 Task: Find connections with filter location Poptún with filter topic #Motivationwith filter profile language French with filter current company Axis Bank with filter school LJ University with filter industry Online and Mail Order Retail with filter service category Marketing with filter keywords title Dog Walker / Pet Sitter
Action: Mouse moved to (545, 92)
Screenshot: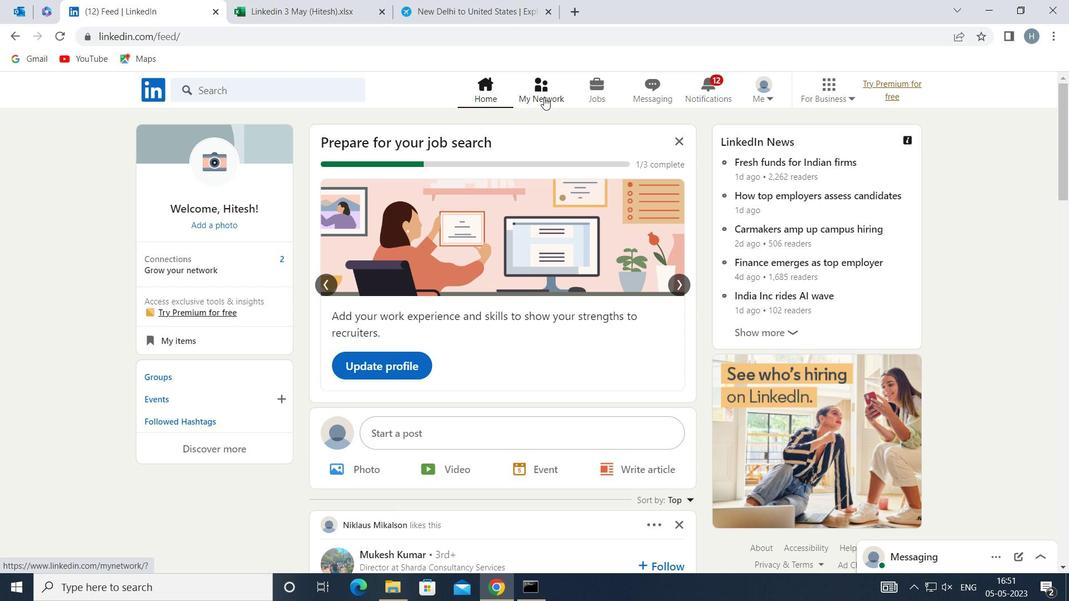 
Action: Mouse pressed left at (545, 92)
Screenshot: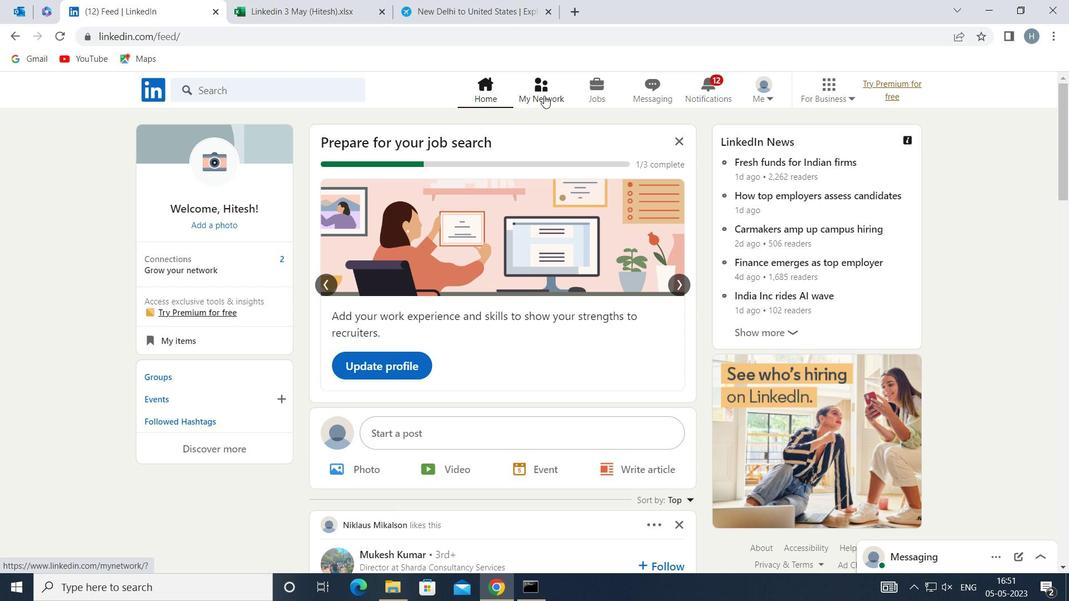 
Action: Mouse moved to (290, 165)
Screenshot: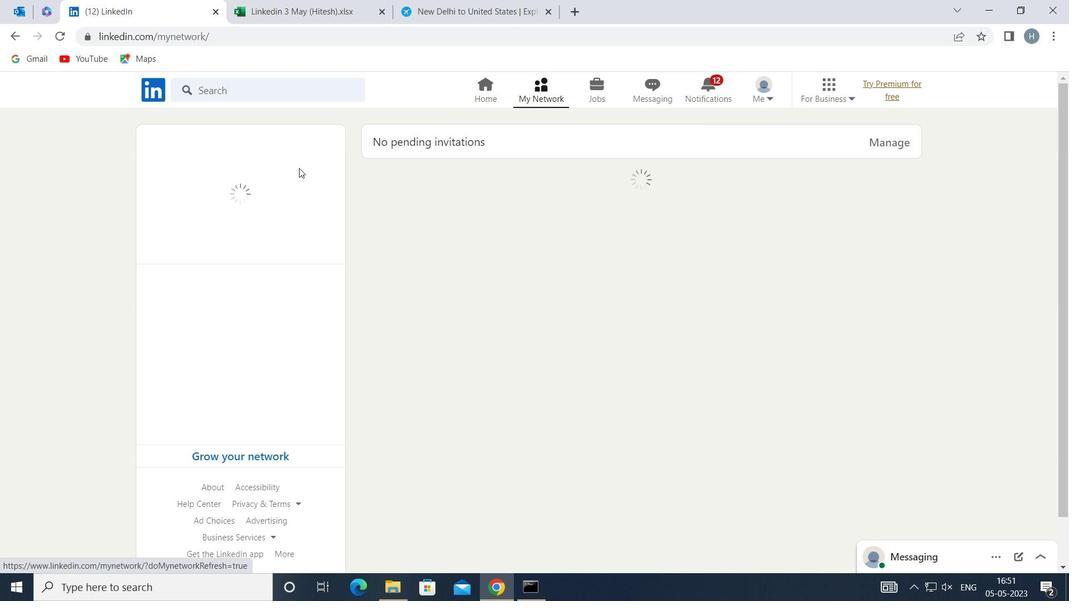 
Action: Mouse pressed left at (290, 165)
Screenshot: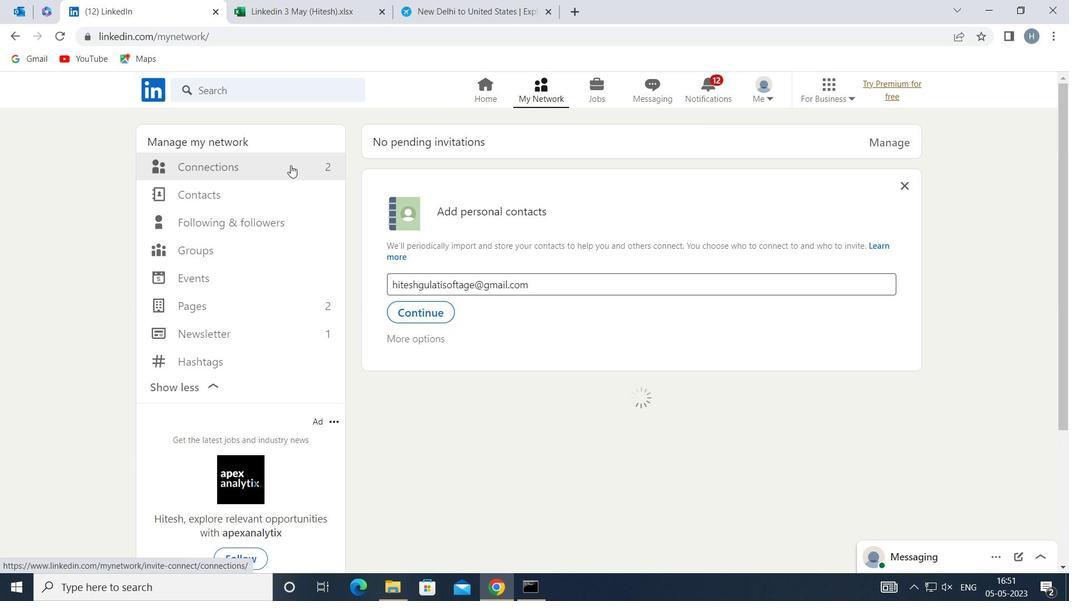 
Action: Mouse moved to (624, 169)
Screenshot: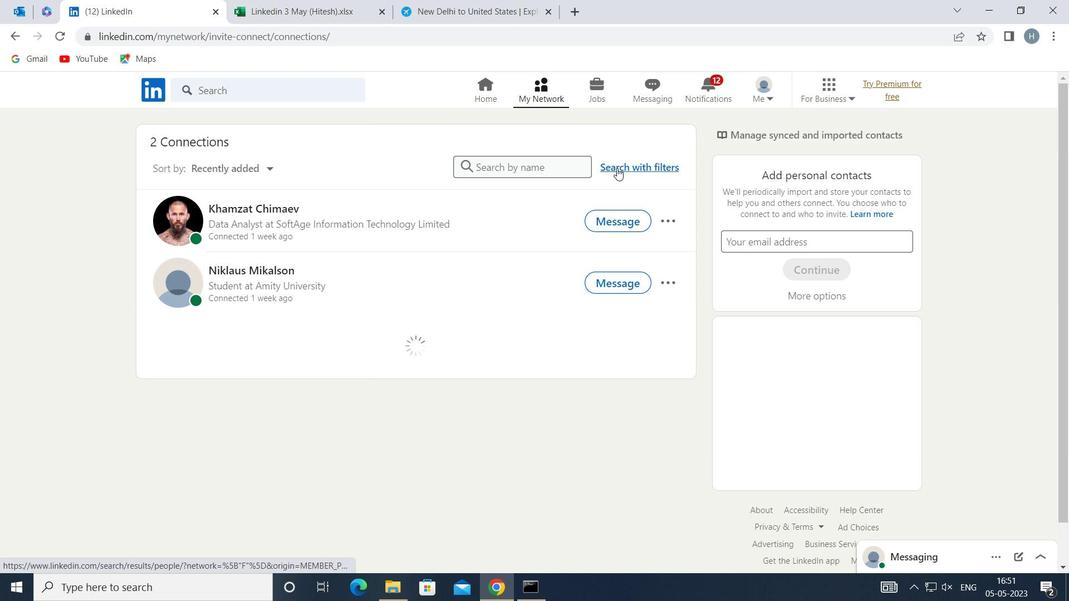 
Action: Mouse pressed left at (624, 169)
Screenshot: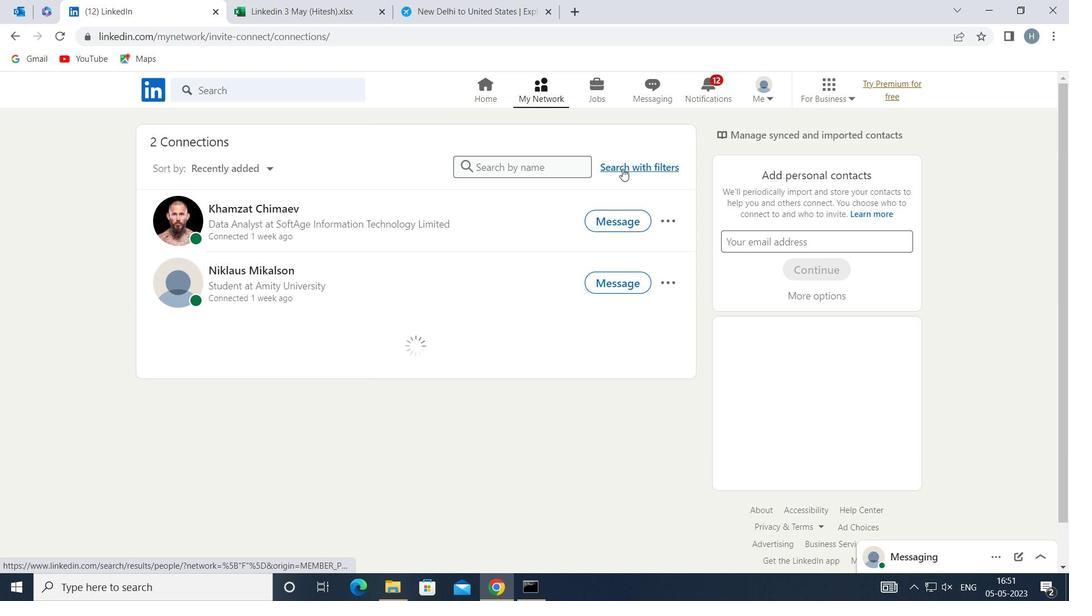 
Action: Mouse moved to (582, 130)
Screenshot: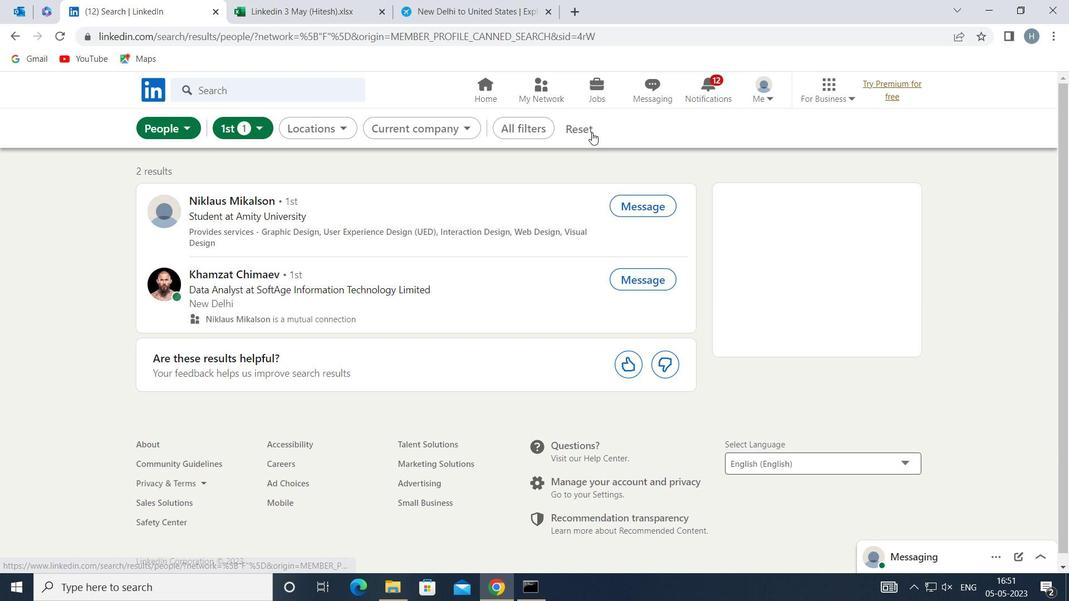 
Action: Mouse pressed left at (582, 130)
Screenshot: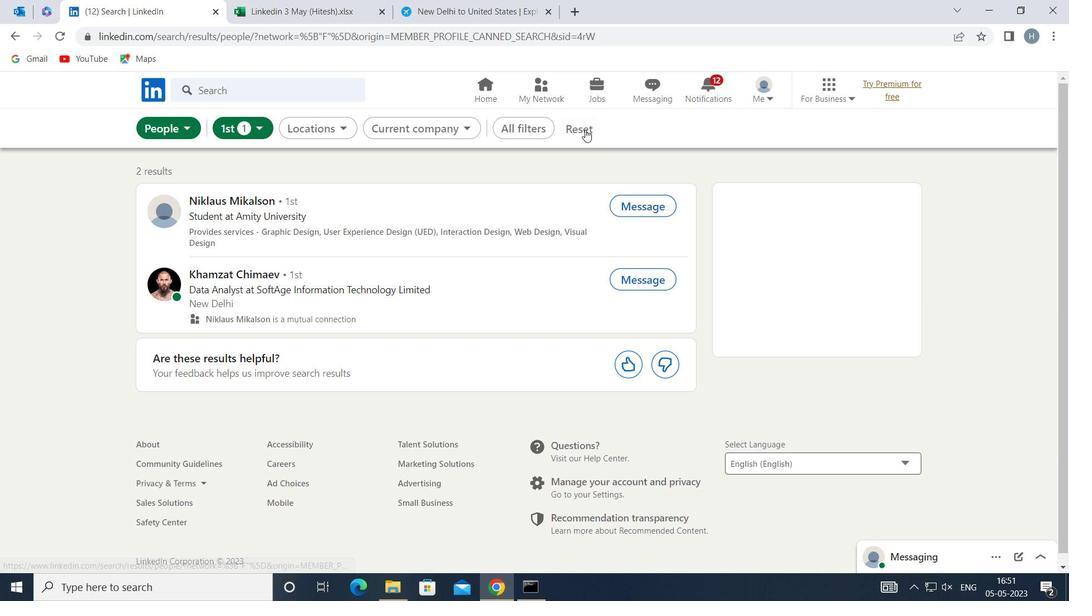 
Action: Mouse moved to (565, 128)
Screenshot: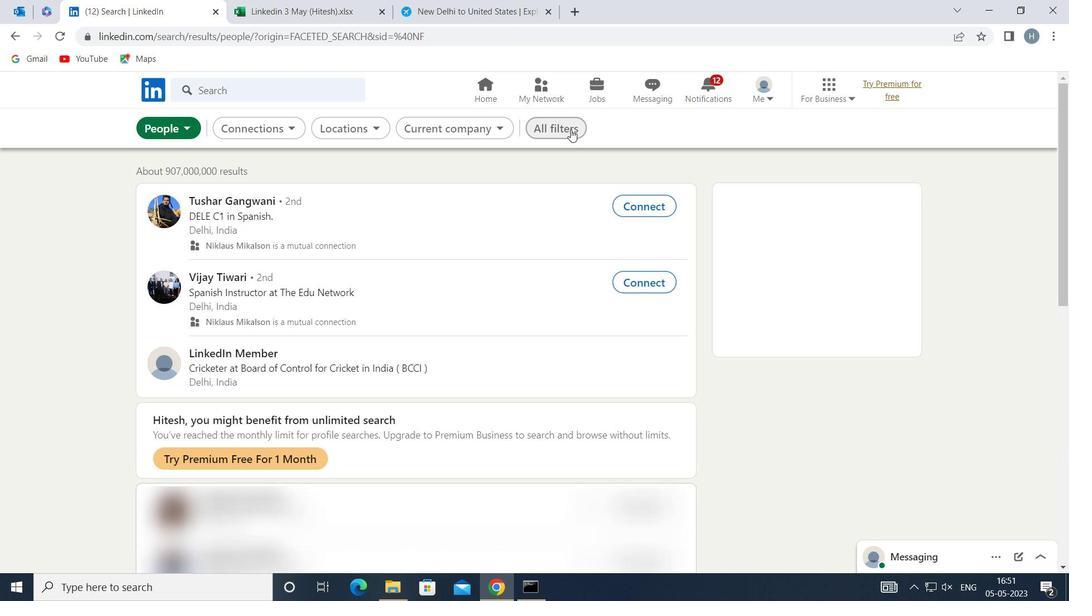 
Action: Mouse pressed left at (565, 128)
Screenshot: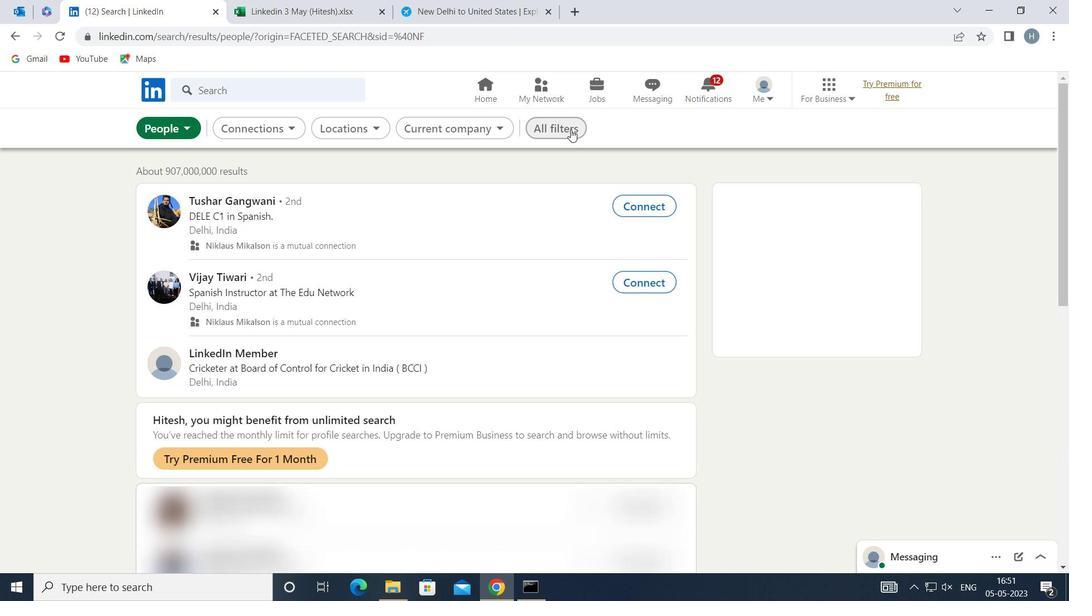 
Action: Mouse moved to (771, 242)
Screenshot: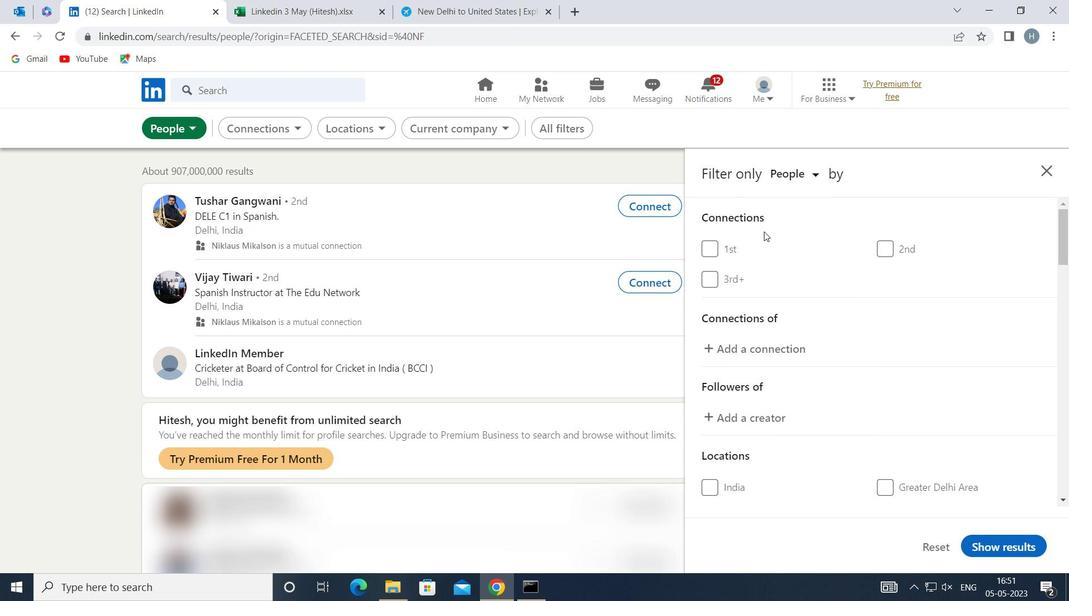 
Action: Mouse scrolled (771, 241) with delta (0, 0)
Screenshot: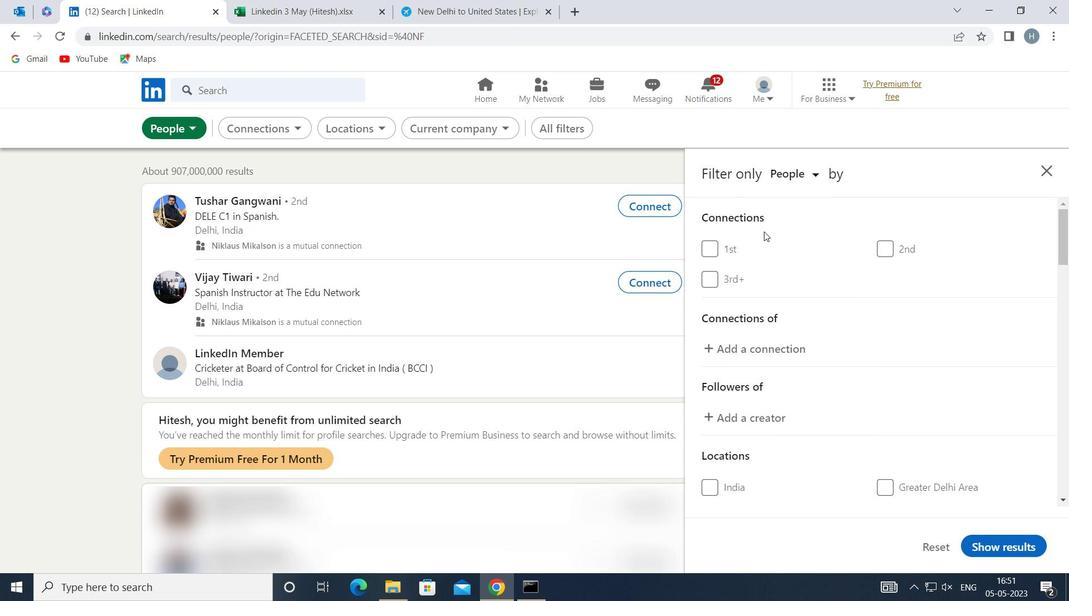 
Action: Mouse moved to (773, 245)
Screenshot: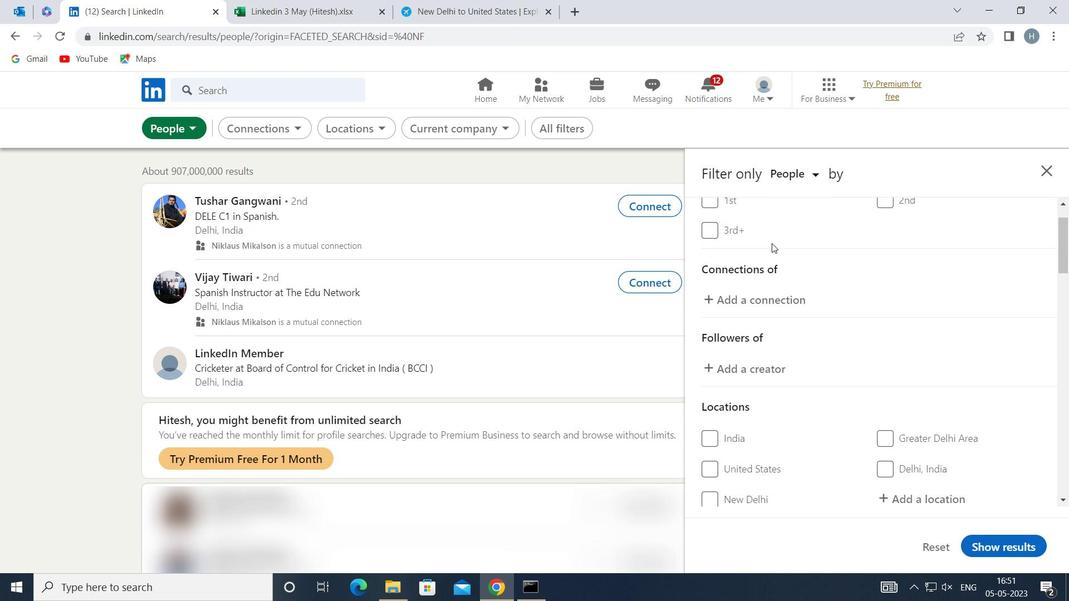 
Action: Mouse scrolled (773, 245) with delta (0, 0)
Screenshot: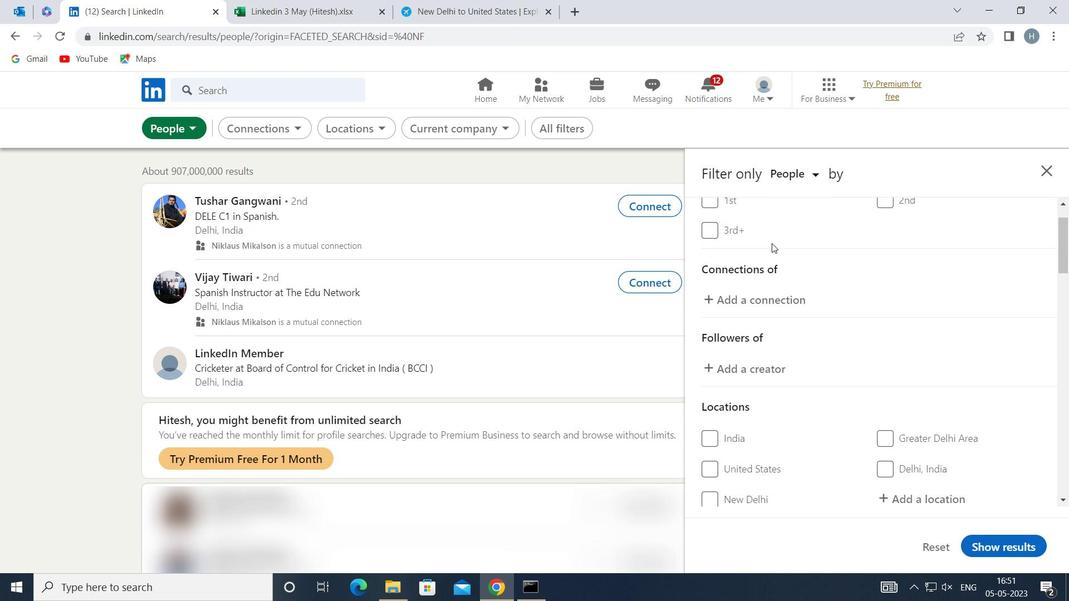 
Action: Mouse moved to (900, 409)
Screenshot: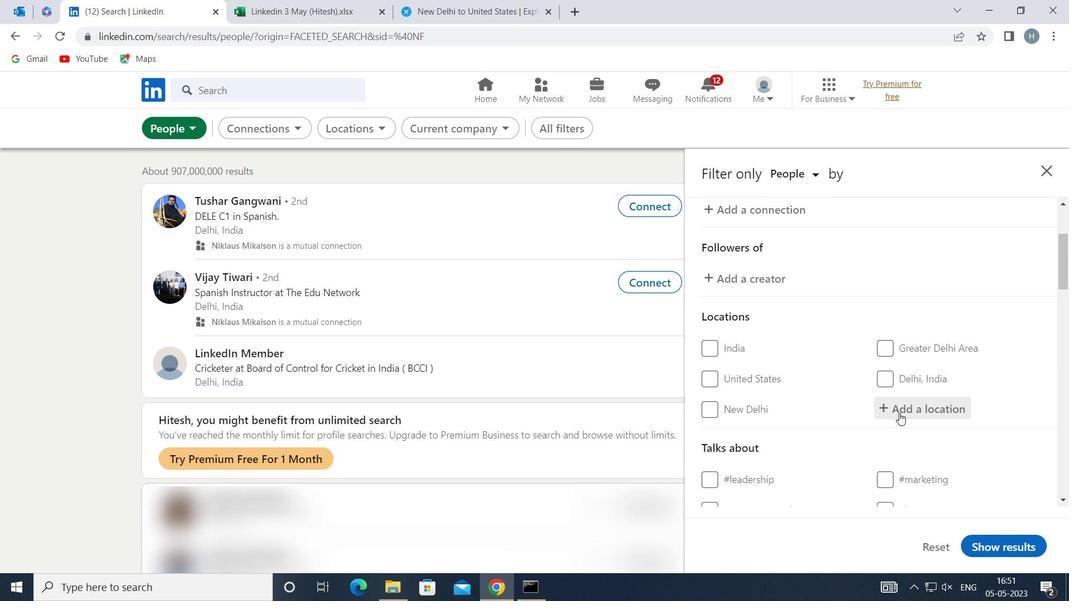 
Action: Mouse pressed left at (900, 409)
Screenshot: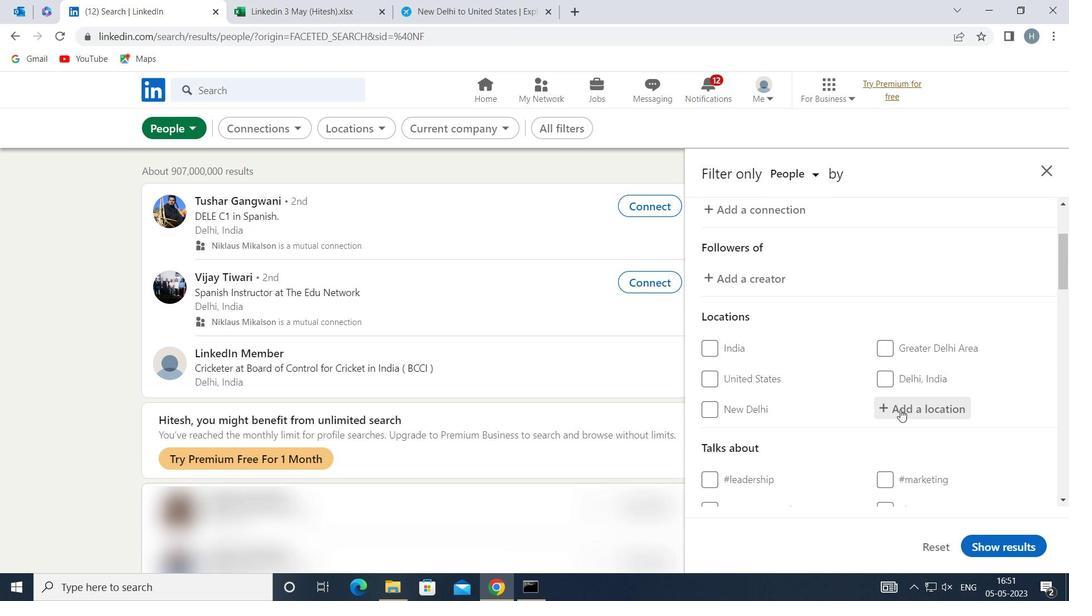 
Action: Key pressed <Key.shift>POPTU
Screenshot: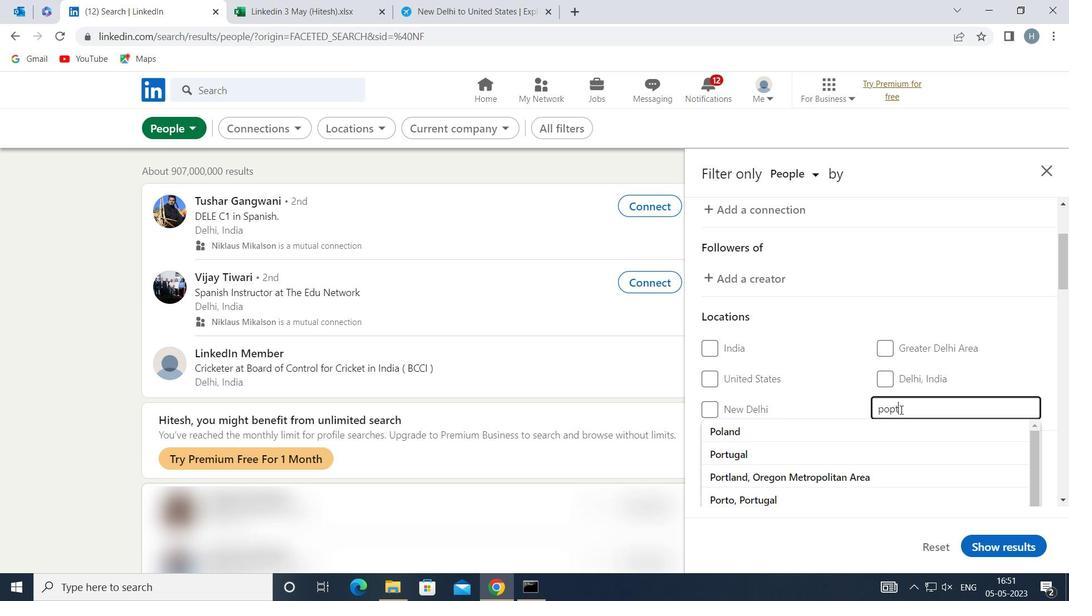 
Action: Mouse moved to (913, 408)
Screenshot: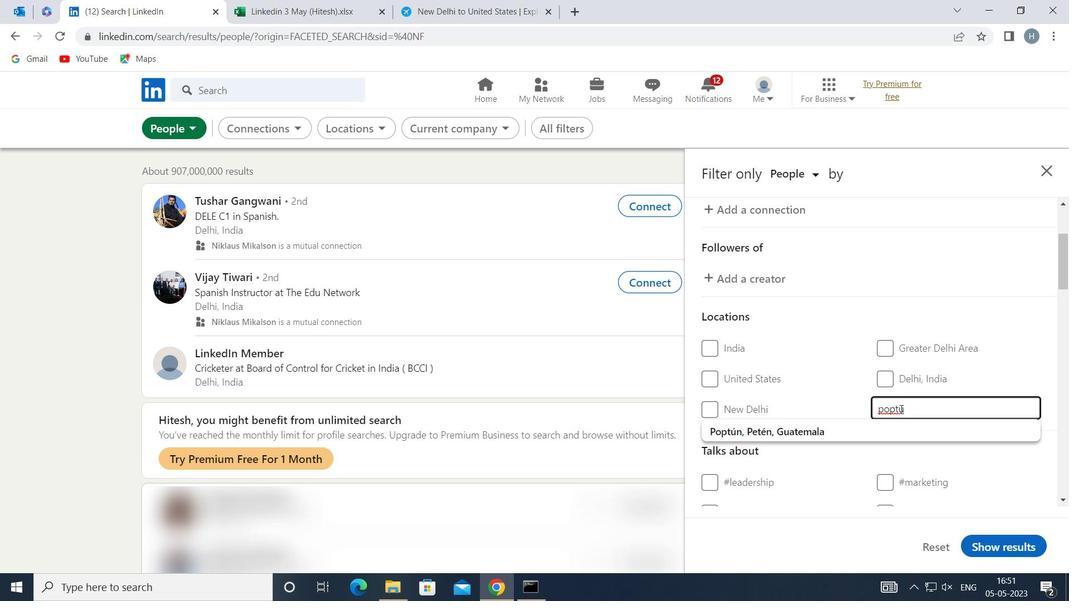 
Action: Key pressed N
Screenshot: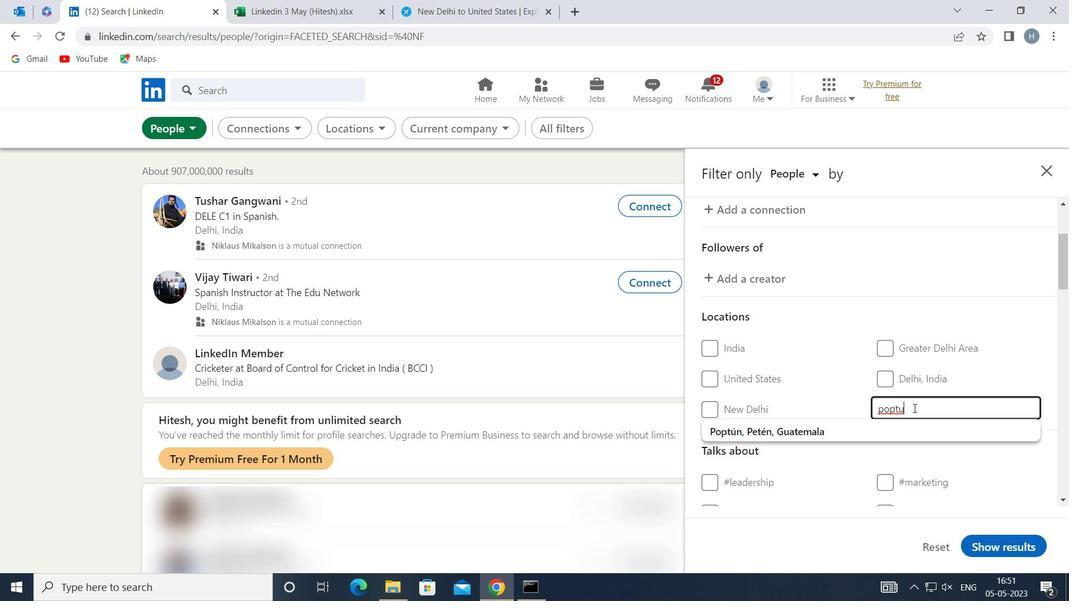 
Action: Mouse moved to (844, 440)
Screenshot: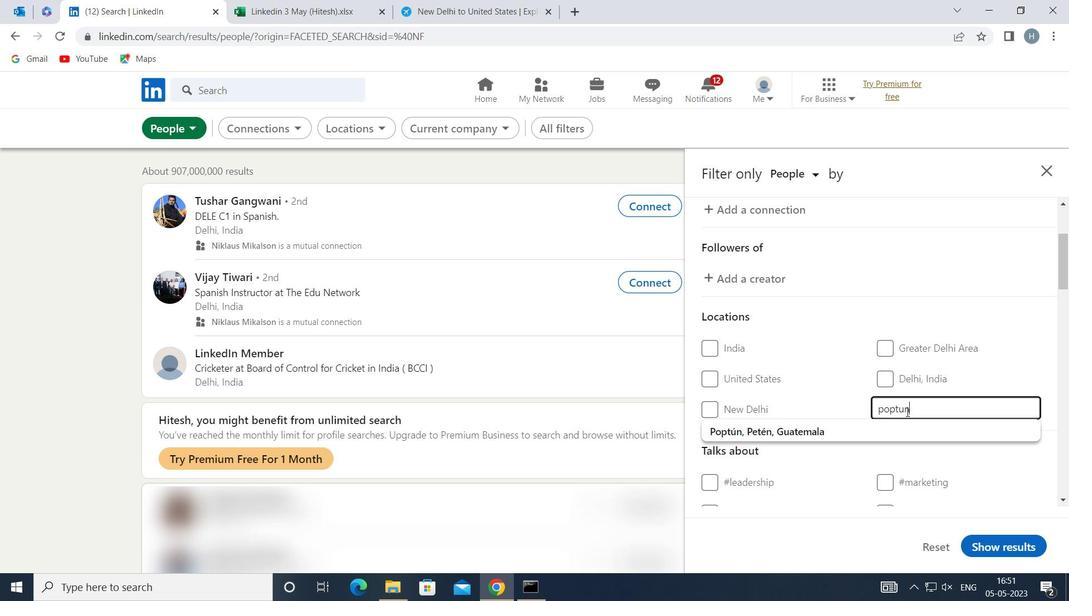 
Action: Mouse pressed left at (844, 440)
Screenshot: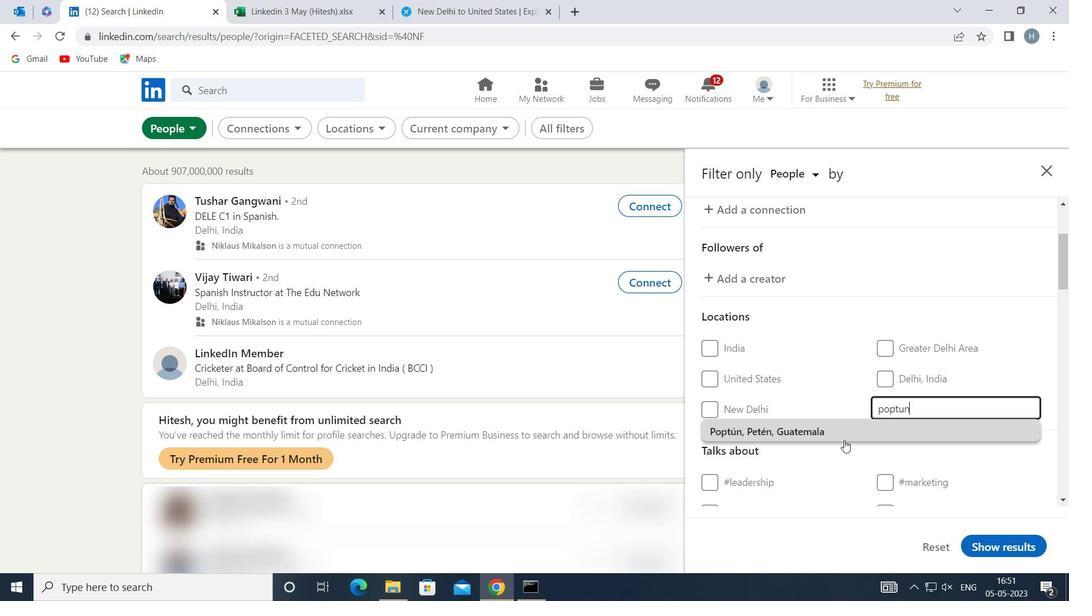 
Action: Mouse moved to (844, 432)
Screenshot: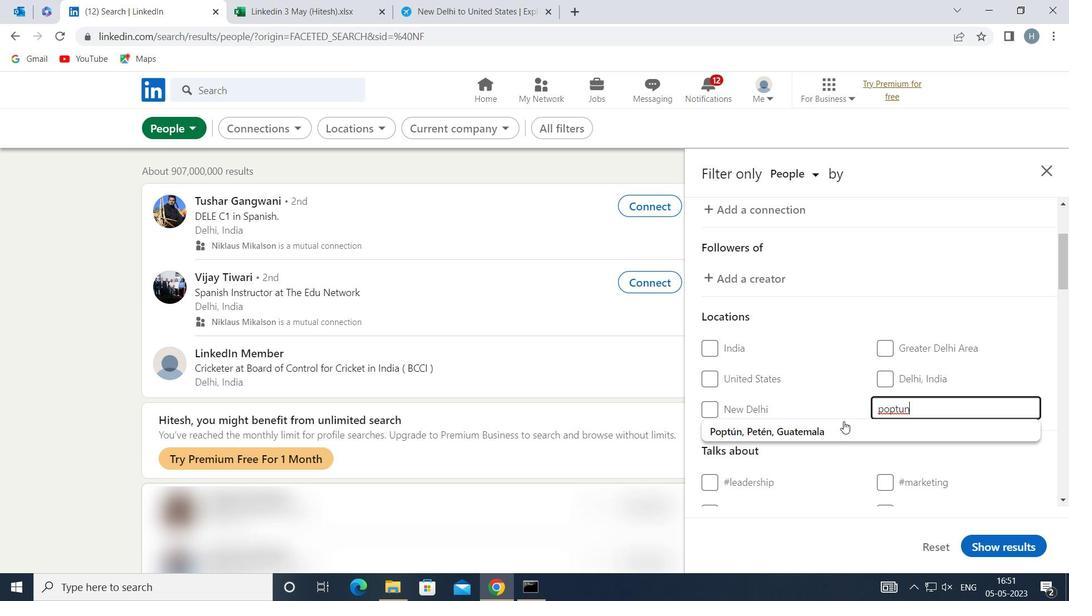 
Action: Mouse pressed left at (844, 432)
Screenshot: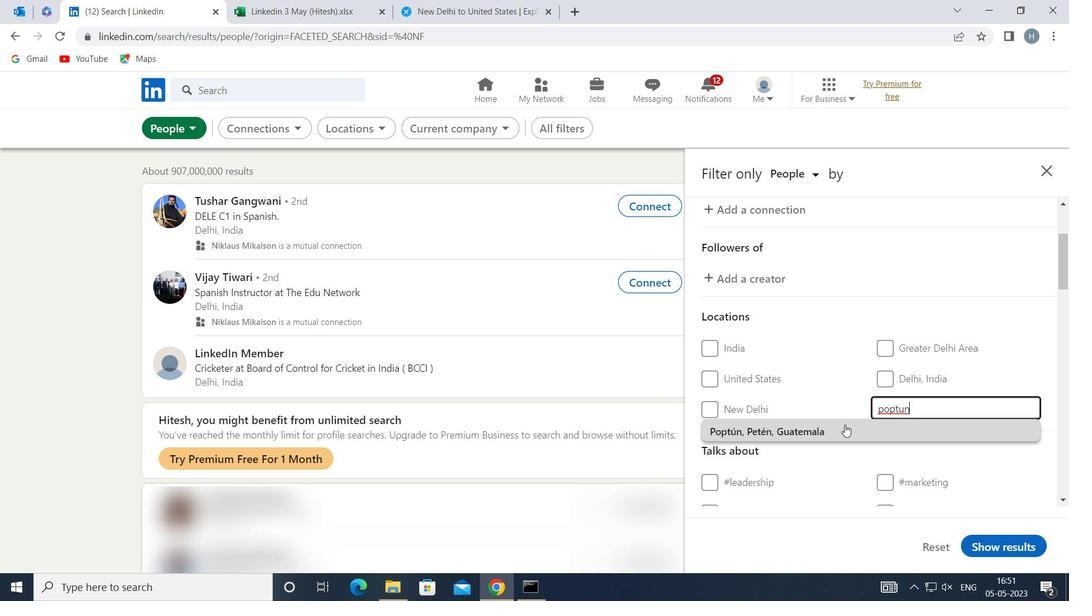 
Action: Mouse moved to (843, 413)
Screenshot: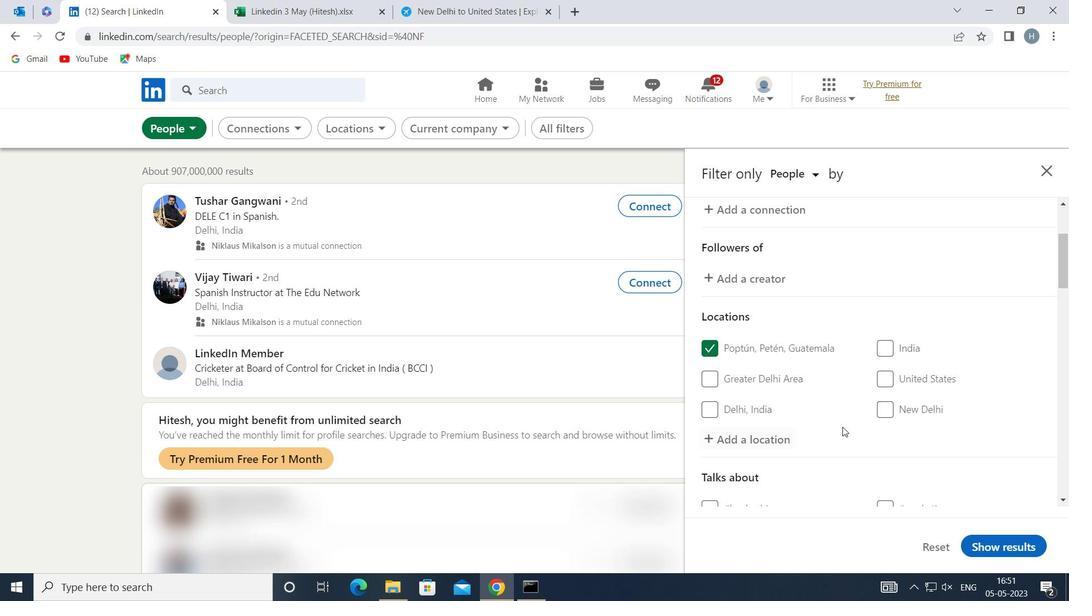 
Action: Mouse scrolled (843, 412) with delta (0, 0)
Screenshot: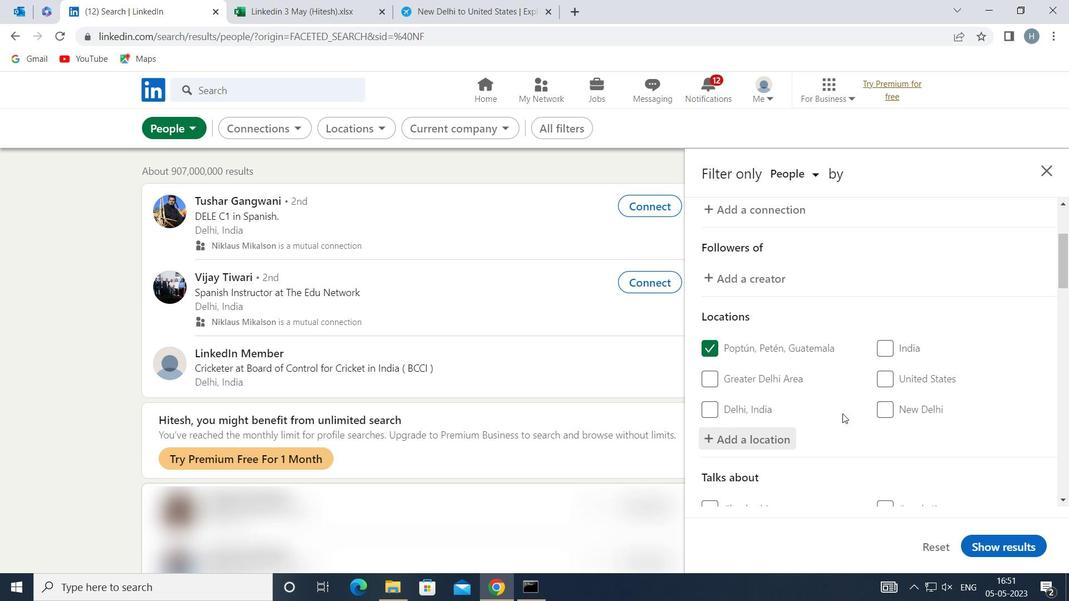 
Action: Mouse moved to (843, 408)
Screenshot: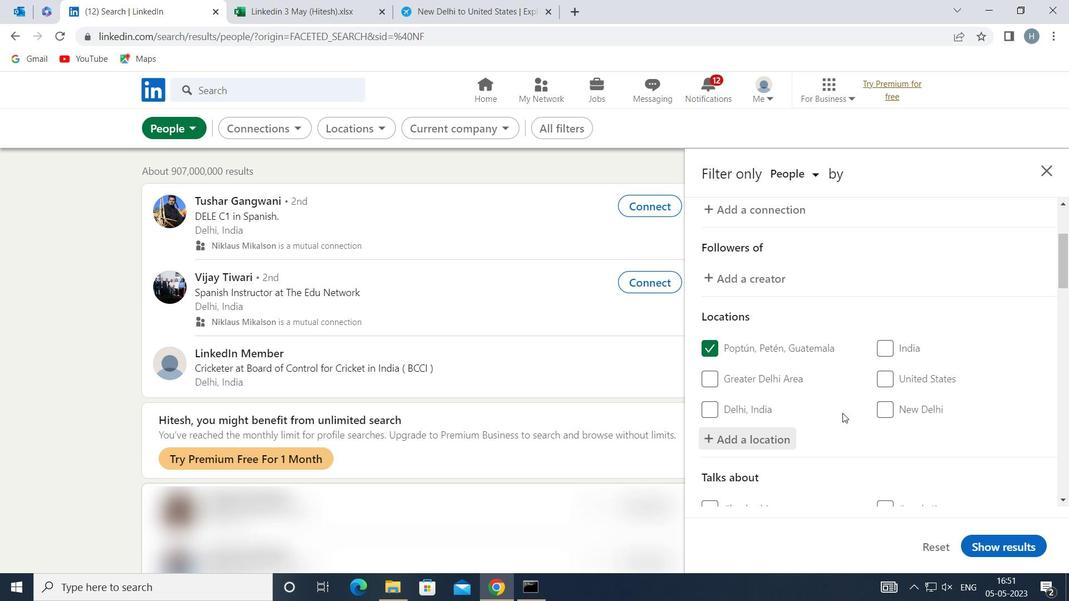 
Action: Mouse scrolled (843, 408) with delta (0, 0)
Screenshot: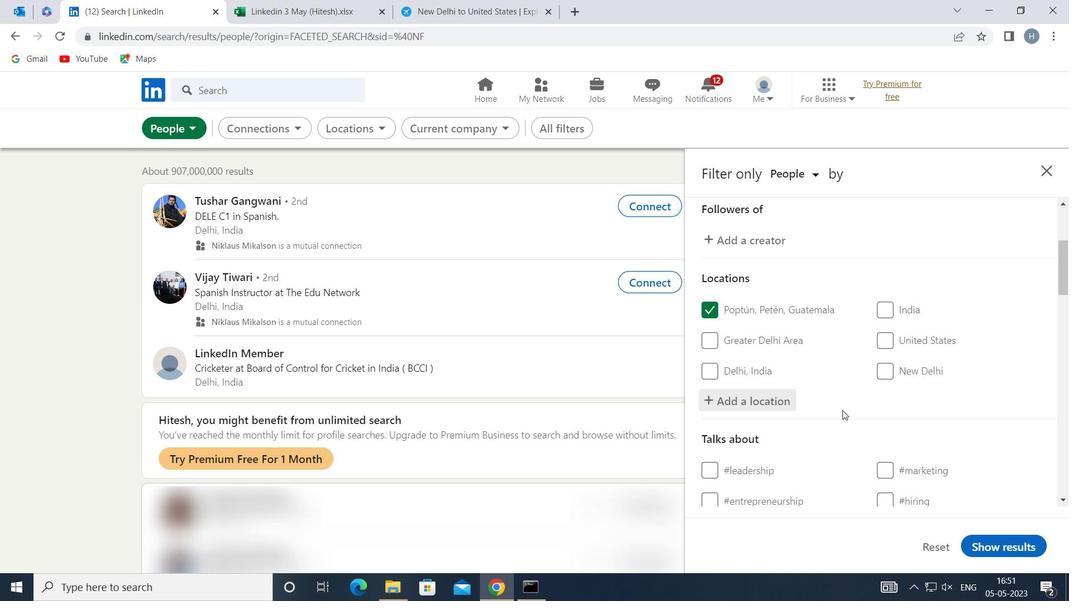 
Action: Mouse moved to (914, 423)
Screenshot: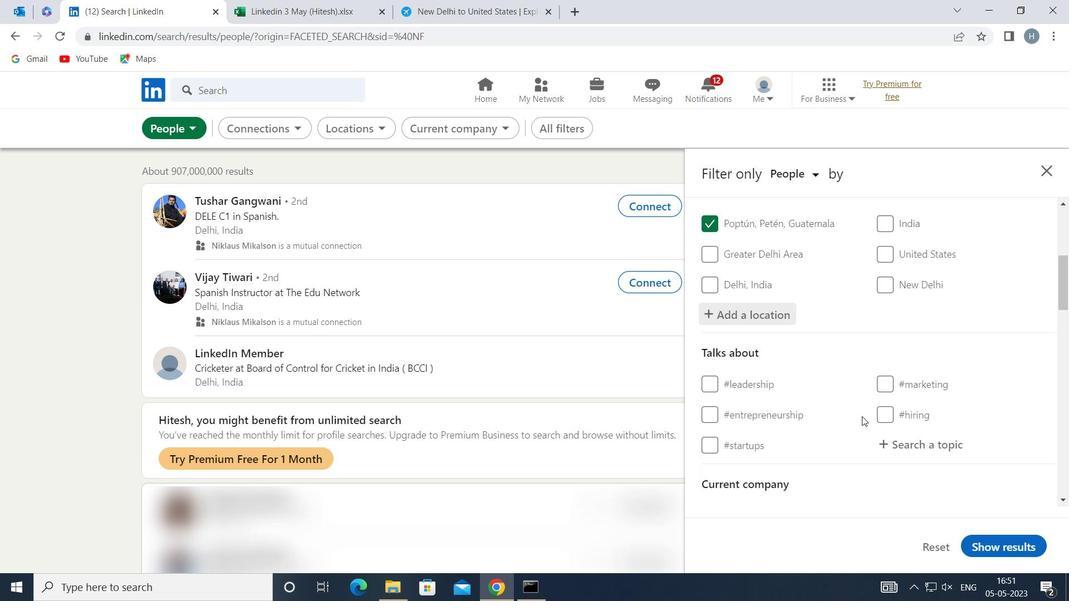 
Action: Mouse pressed left at (914, 423)
Screenshot: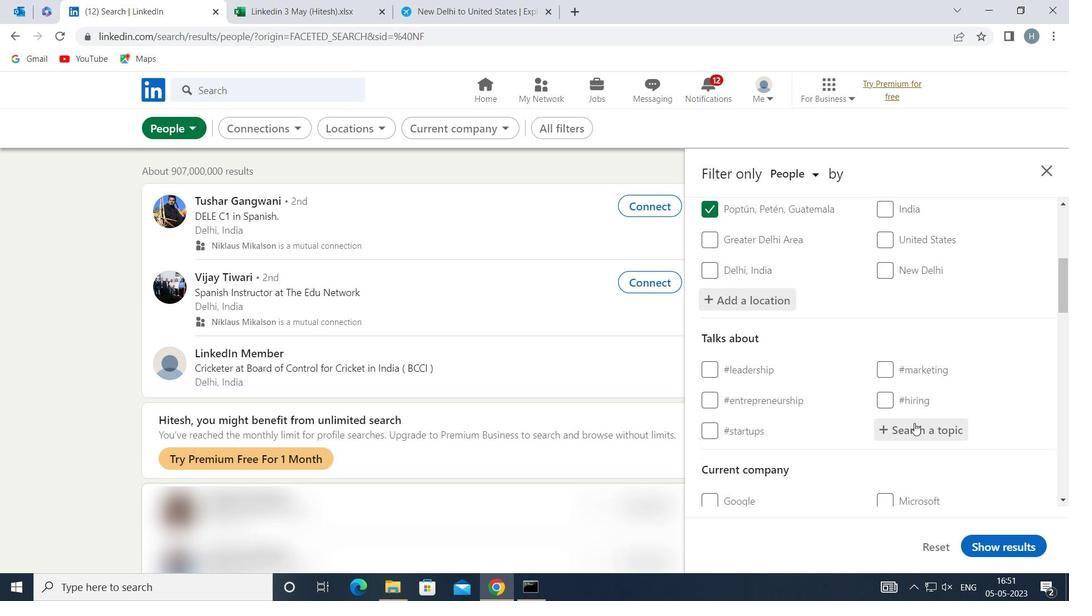 
Action: Mouse moved to (914, 423)
Screenshot: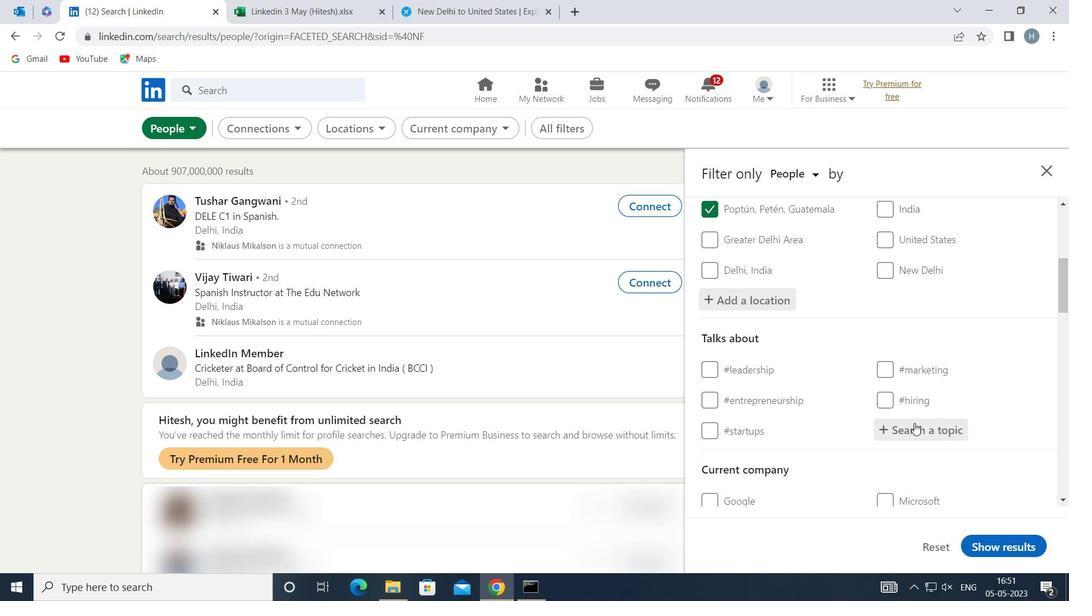 
Action: Key pressed <Key.shift>MOTIVATION
Screenshot: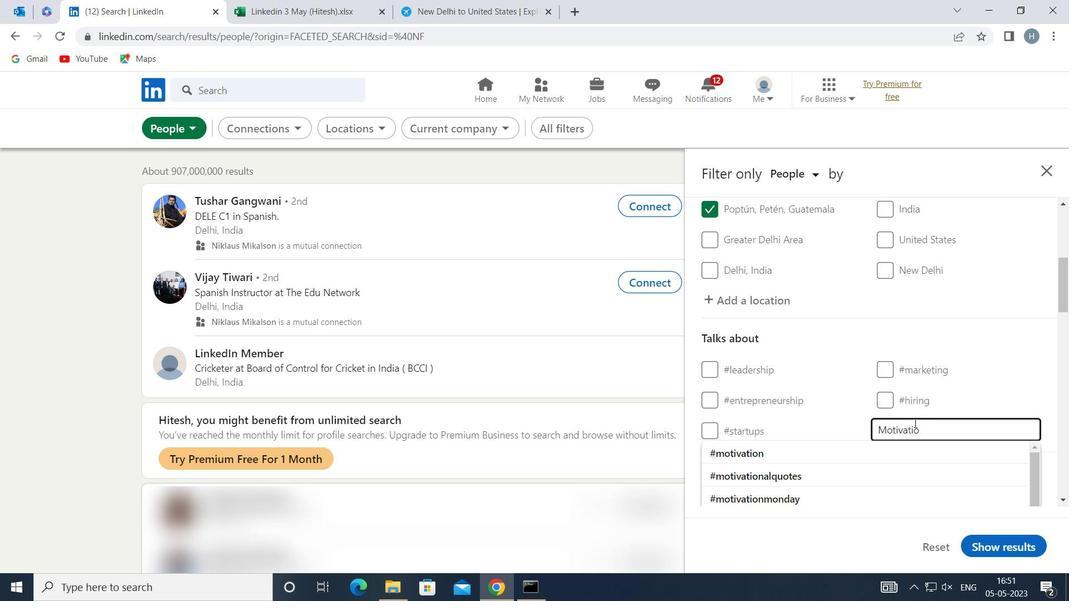 
Action: Mouse moved to (852, 454)
Screenshot: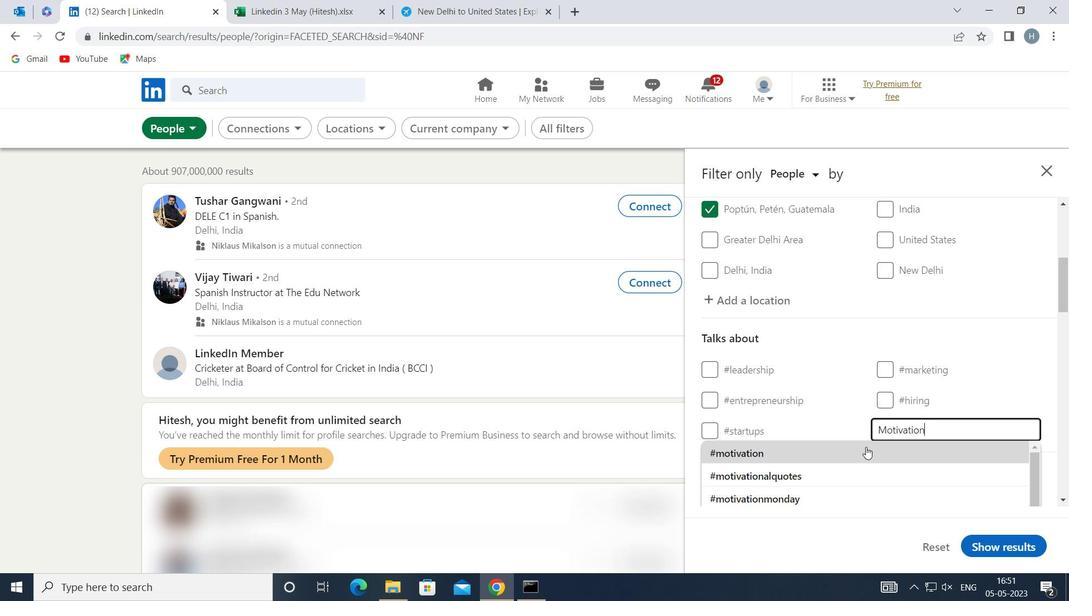 
Action: Mouse pressed left at (852, 454)
Screenshot: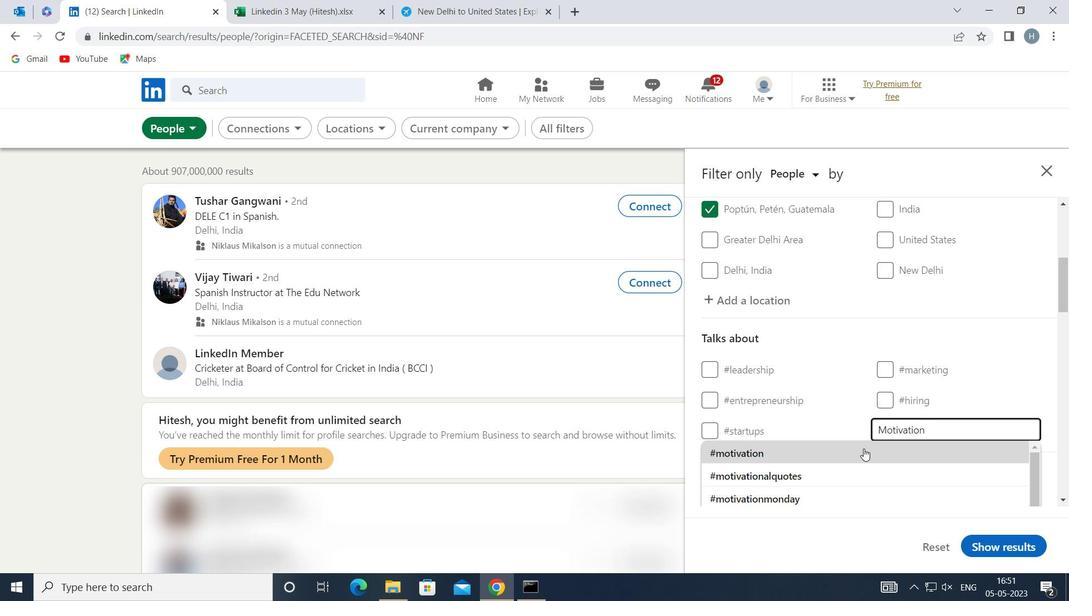 
Action: Mouse moved to (845, 416)
Screenshot: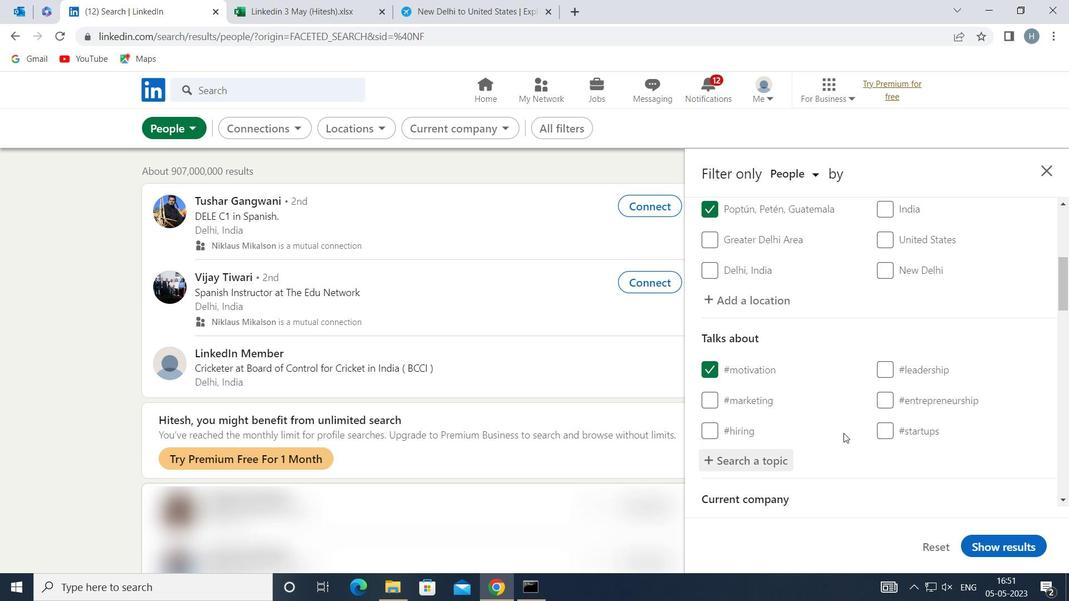 
Action: Mouse scrolled (845, 416) with delta (0, 0)
Screenshot: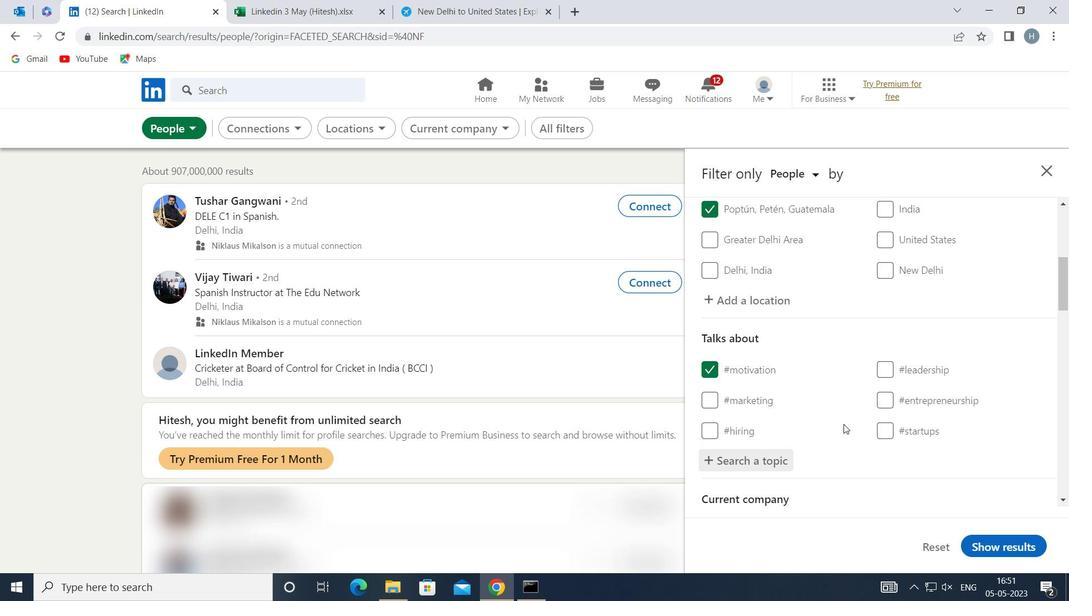 
Action: Mouse scrolled (845, 416) with delta (0, 0)
Screenshot: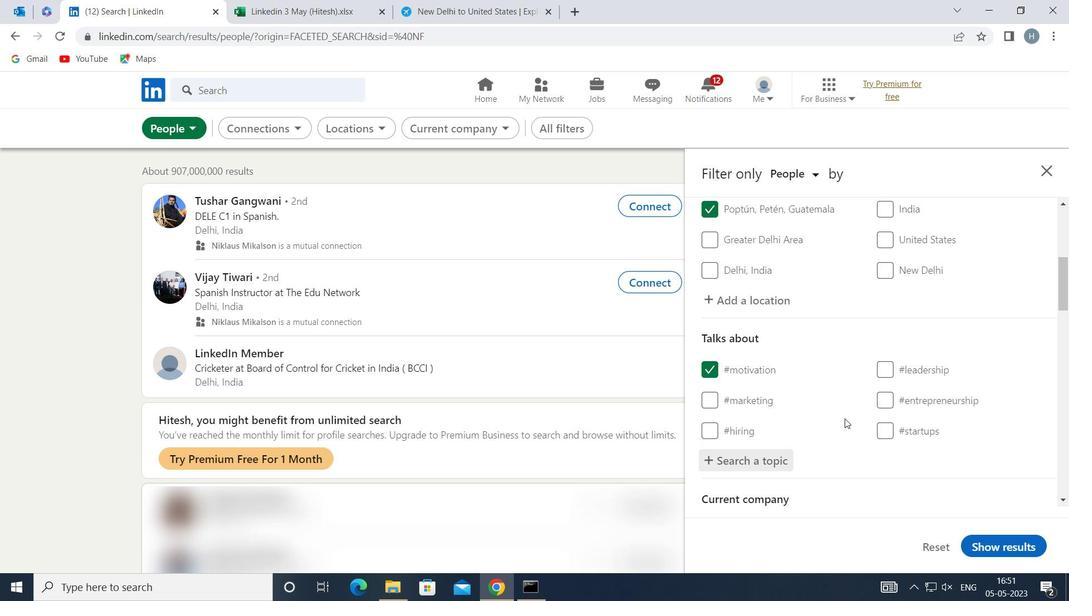 
Action: Mouse moved to (846, 416)
Screenshot: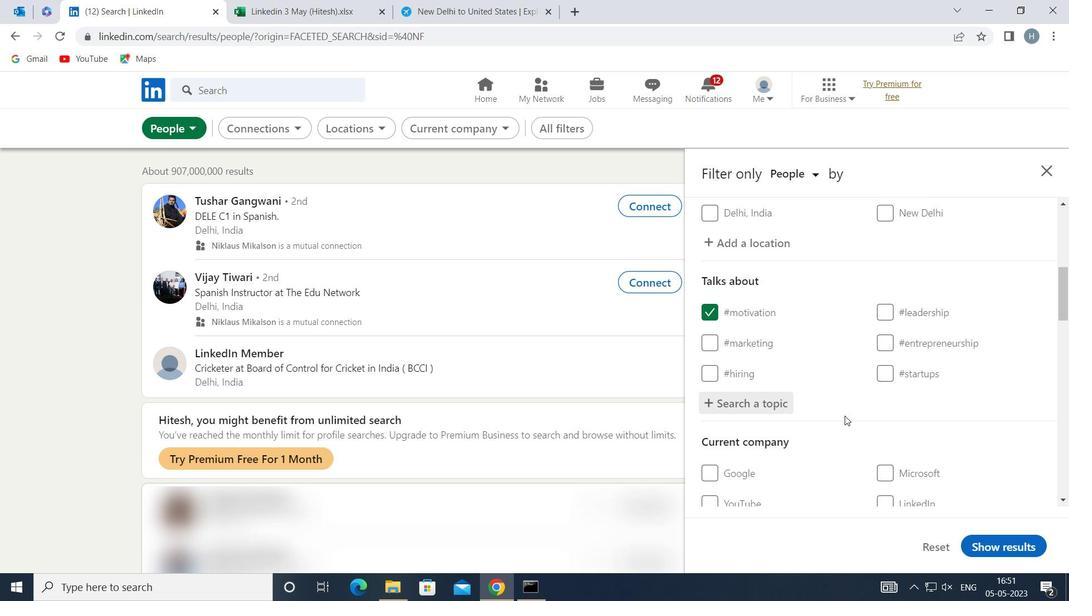 
Action: Mouse scrolled (846, 415) with delta (0, 0)
Screenshot: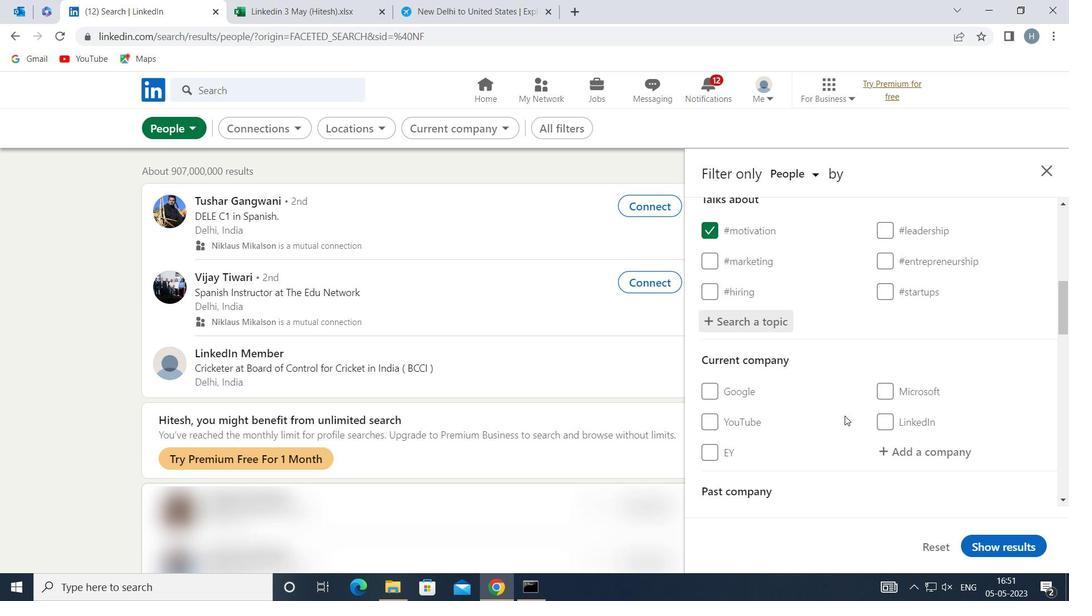 
Action: Mouse scrolled (846, 415) with delta (0, 0)
Screenshot: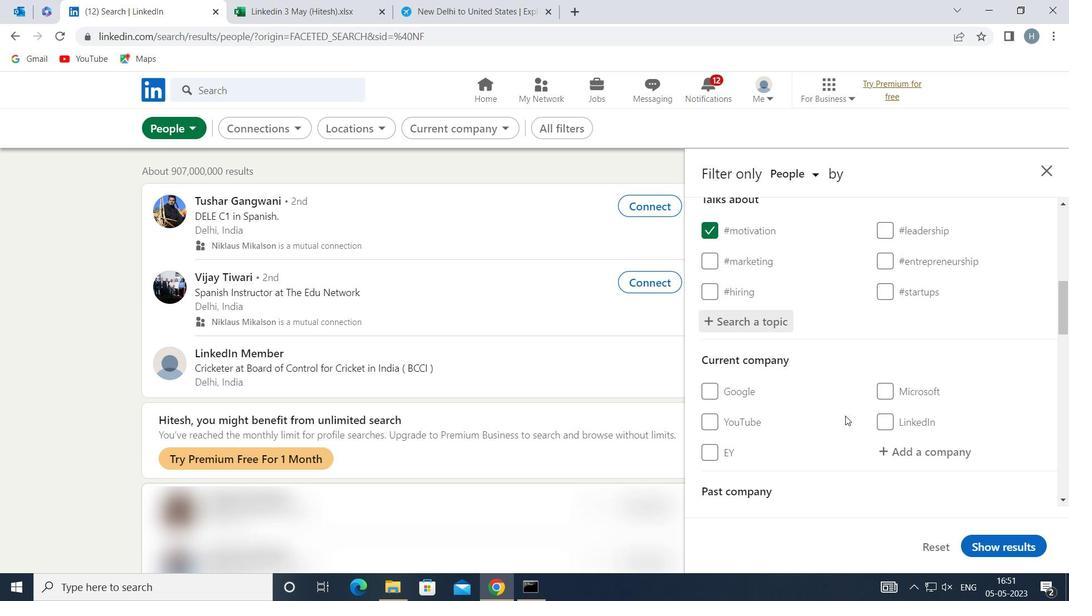 
Action: Mouse scrolled (846, 415) with delta (0, 0)
Screenshot: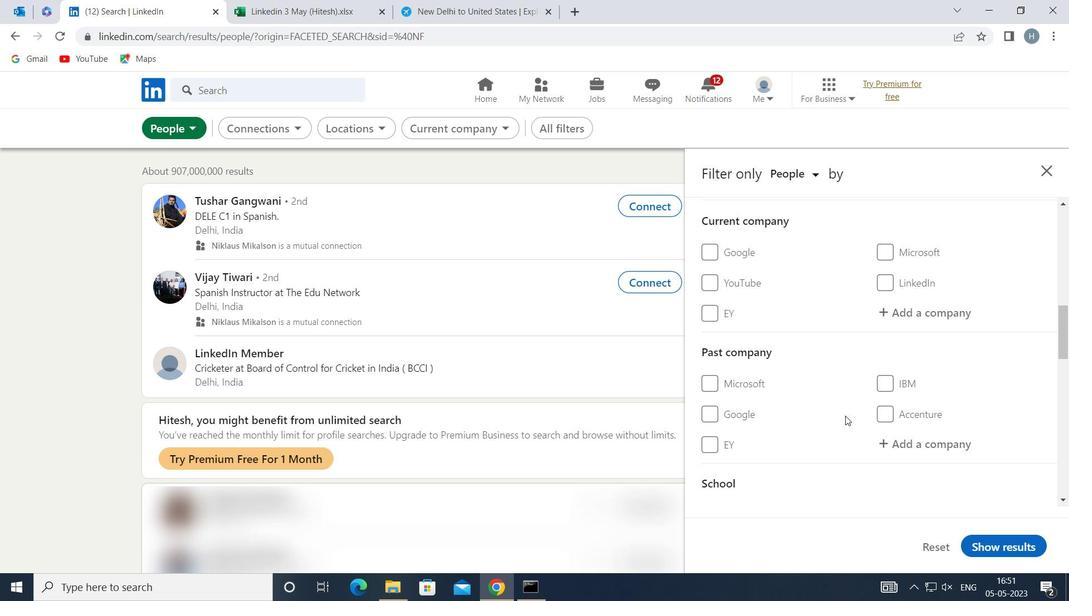 
Action: Mouse scrolled (846, 415) with delta (0, 0)
Screenshot: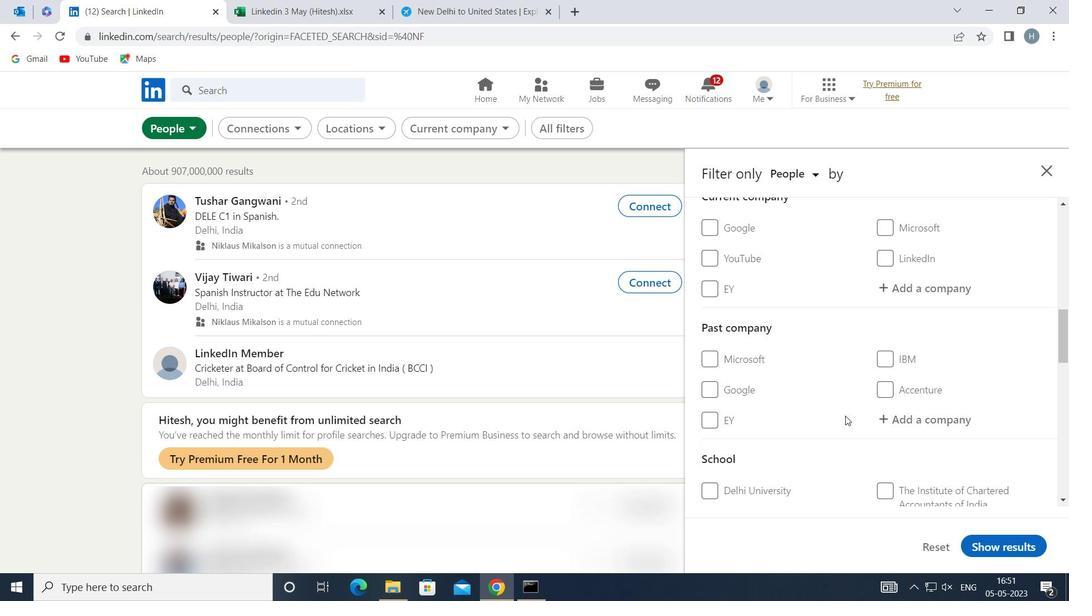 
Action: Mouse scrolled (846, 415) with delta (0, 0)
Screenshot: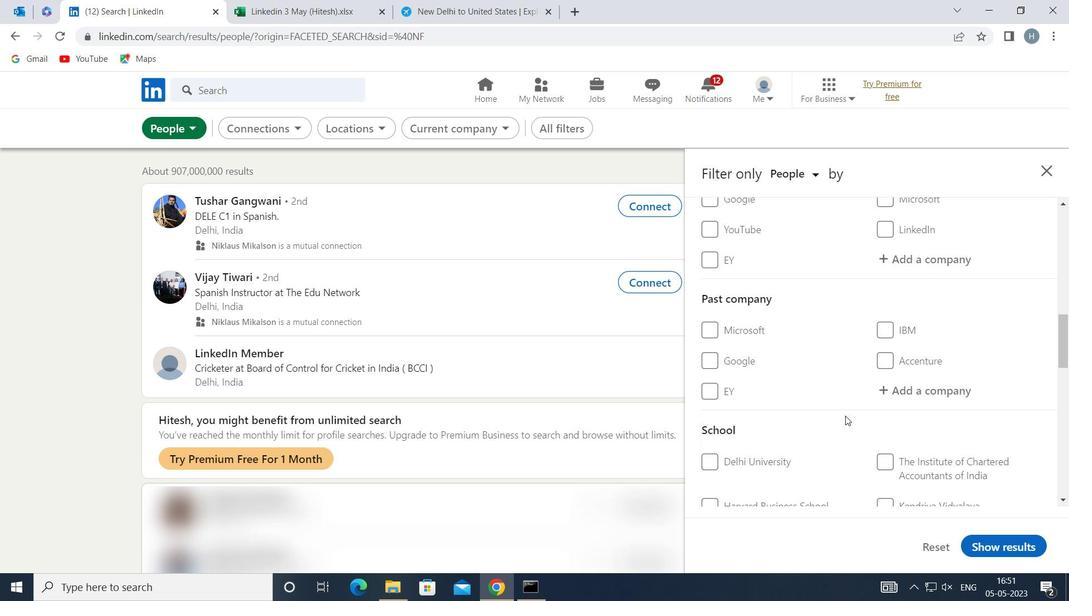 
Action: Mouse moved to (846, 414)
Screenshot: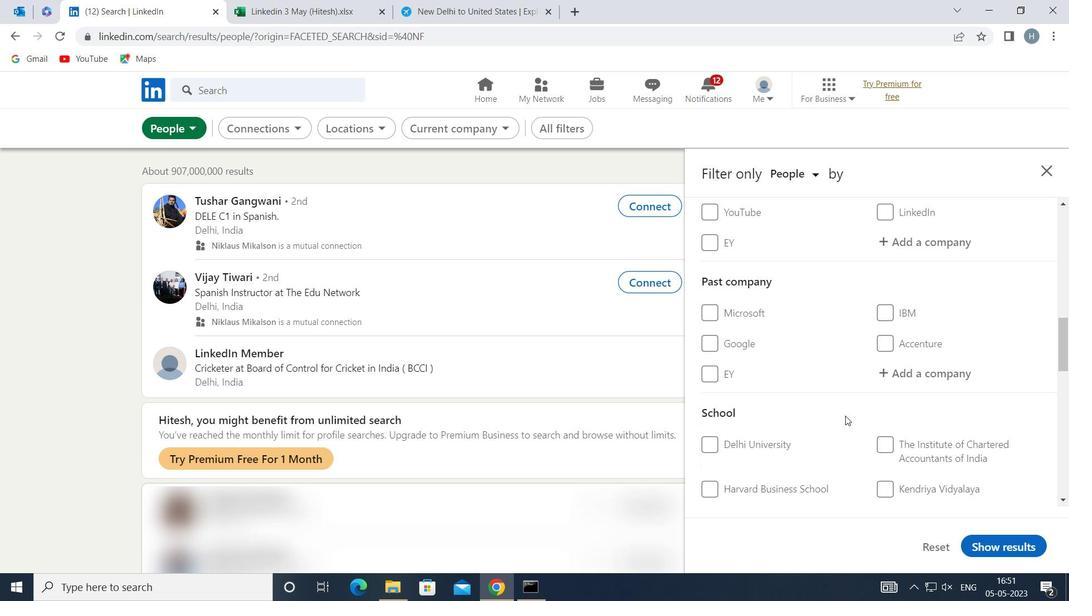 
Action: Mouse scrolled (846, 413) with delta (0, 0)
Screenshot: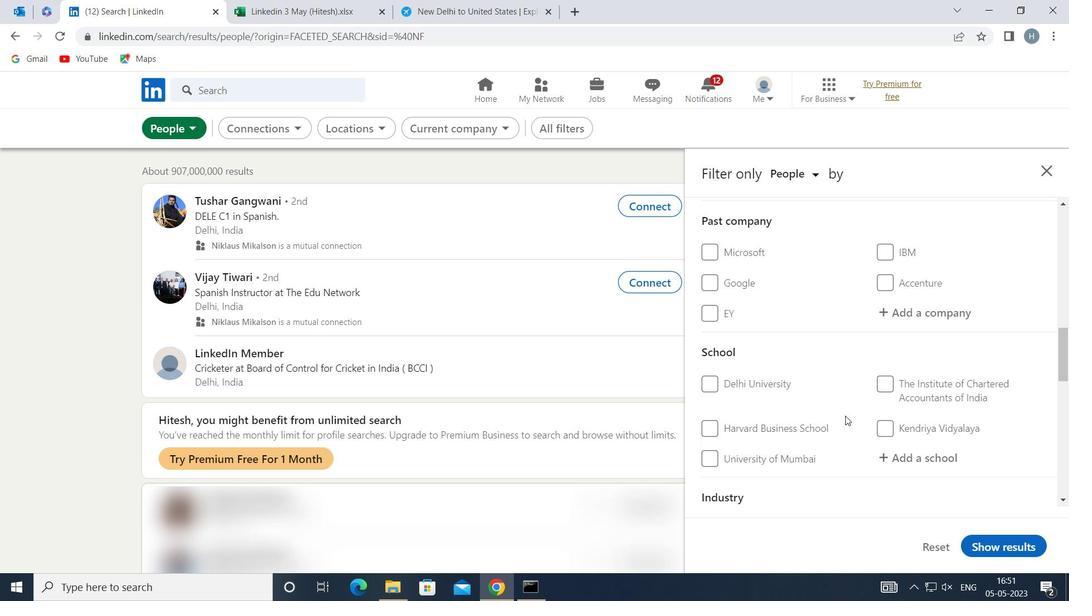 
Action: Mouse scrolled (846, 413) with delta (0, 0)
Screenshot: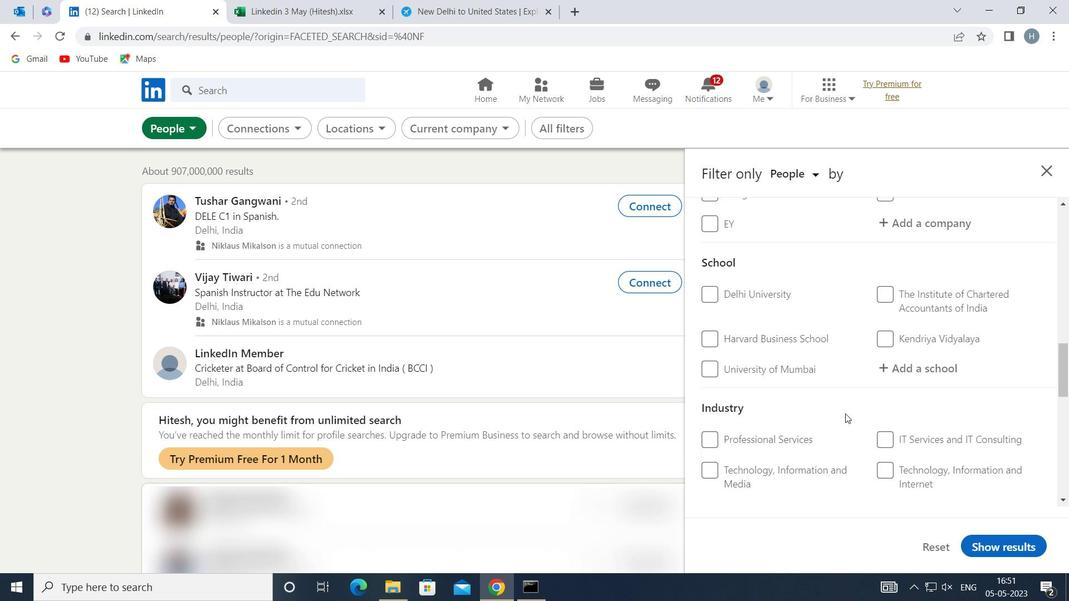 
Action: Mouse moved to (892, 468)
Screenshot: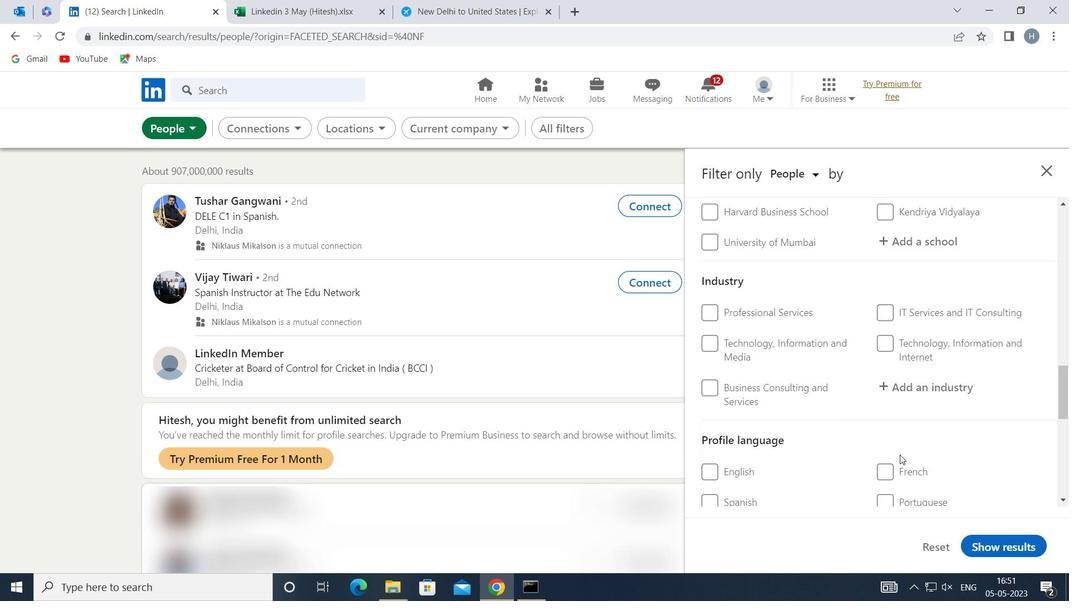 
Action: Mouse pressed left at (892, 468)
Screenshot: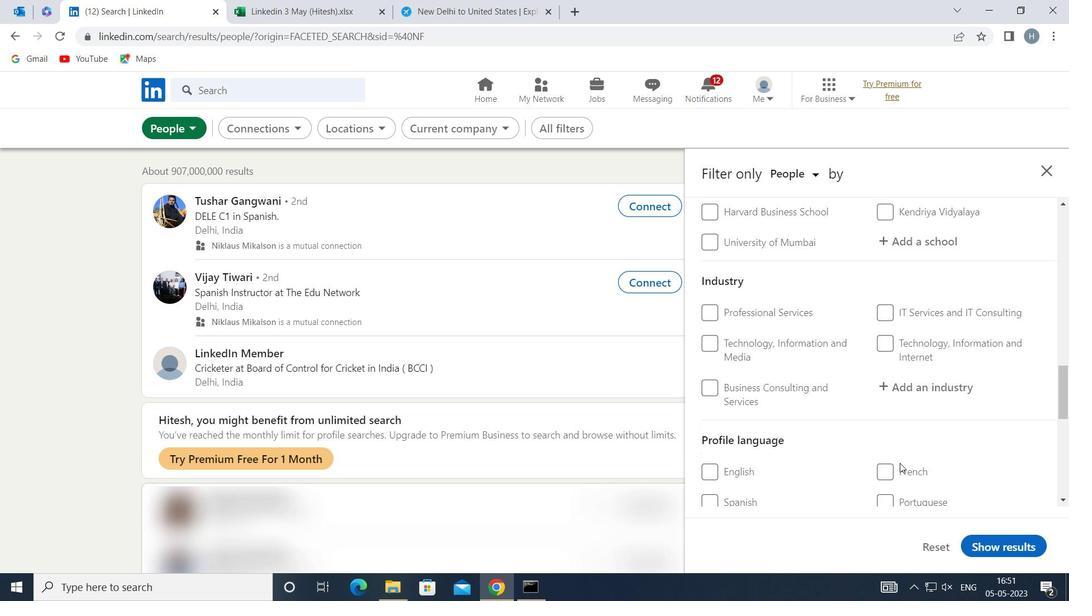 
Action: Mouse moved to (855, 459)
Screenshot: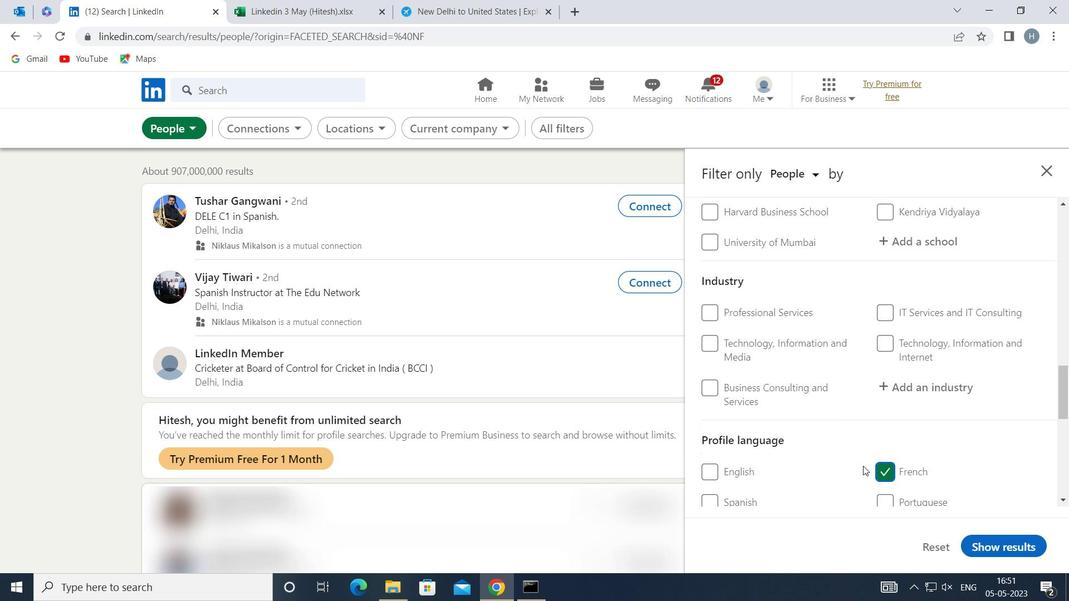 
Action: Mouse scrolled (855, 460) with delta (0, 0)
Screenshot: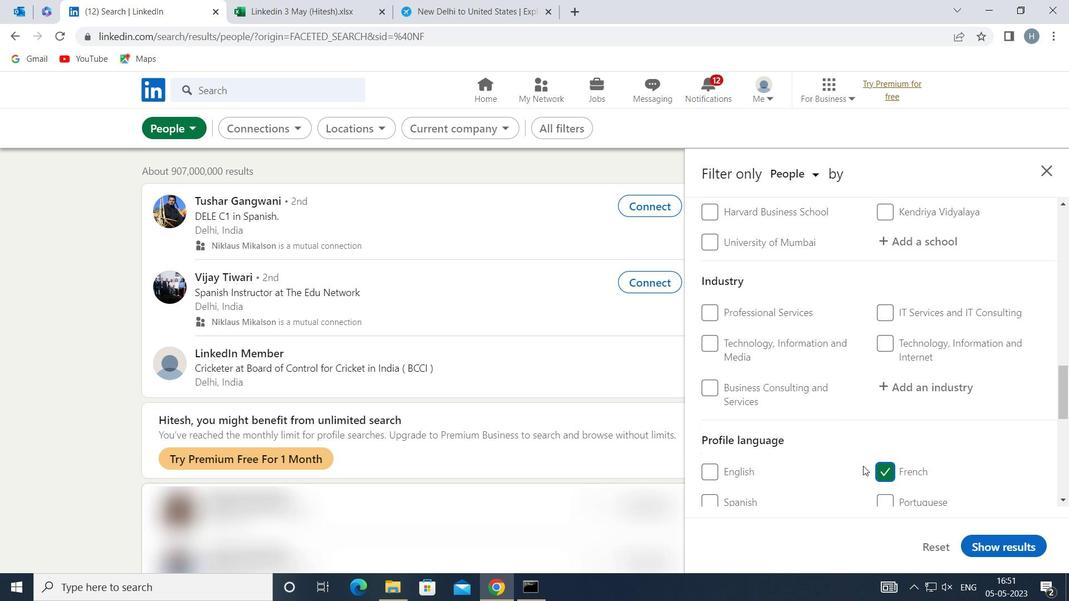 
Action: Mouse moved to (854, 448)
Screenshot: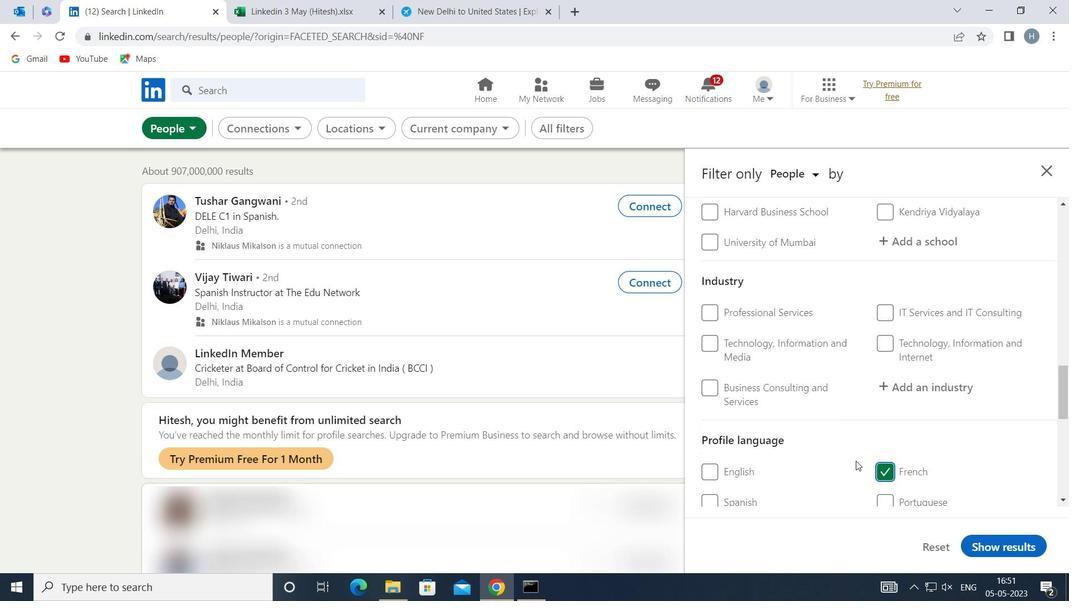 
Action: Mouse scrolled (854, 448) with delta (0, 0)
Screenshot: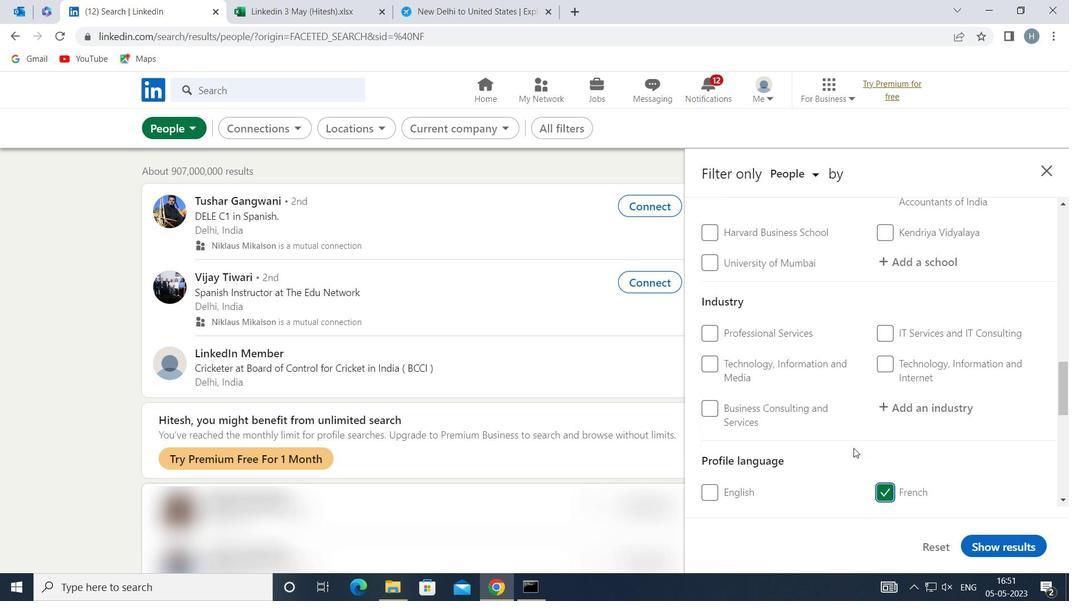 
Action: Mouse scrolled (854, 448) with delta (0, 0)
Screenshot: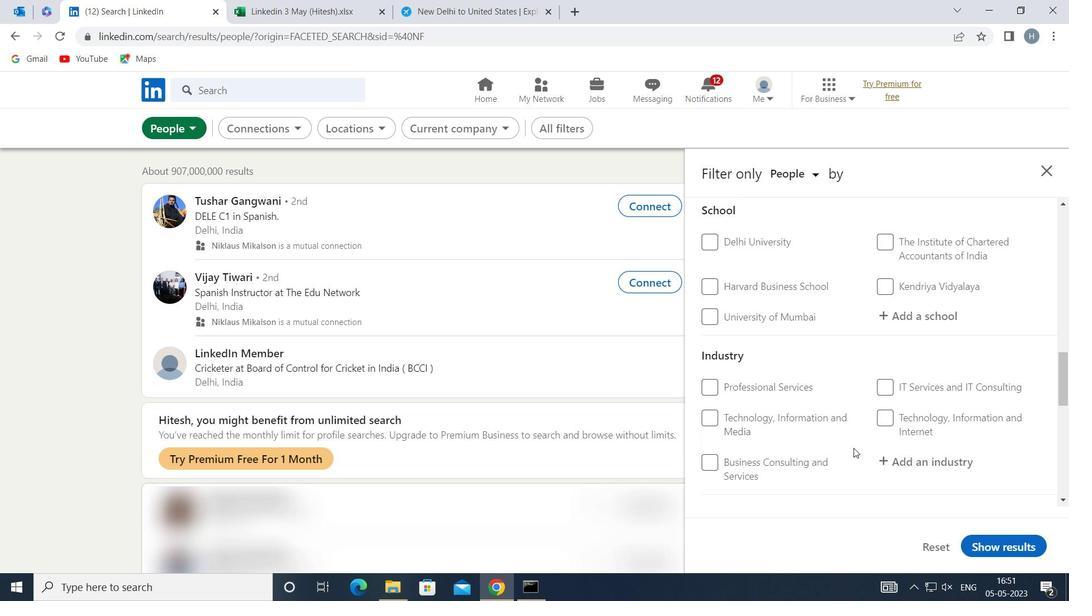 
Action: Mouse scrolled (854, 448) with delta (0, 0)
Screenshot: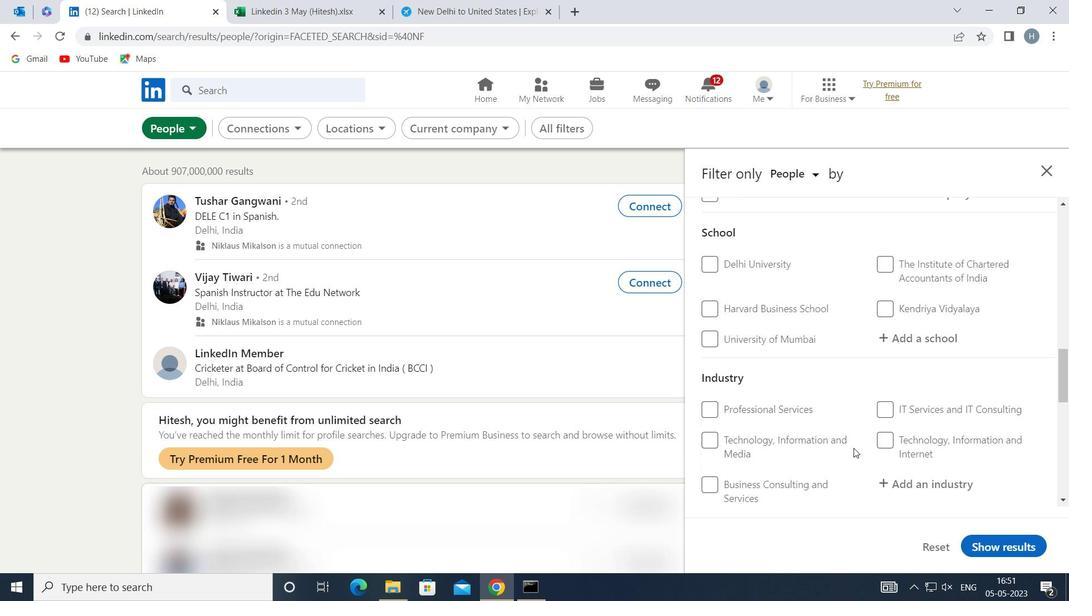 
Action: Mouse scrolled (854, 448) with delta (0, 0)
Screenshot: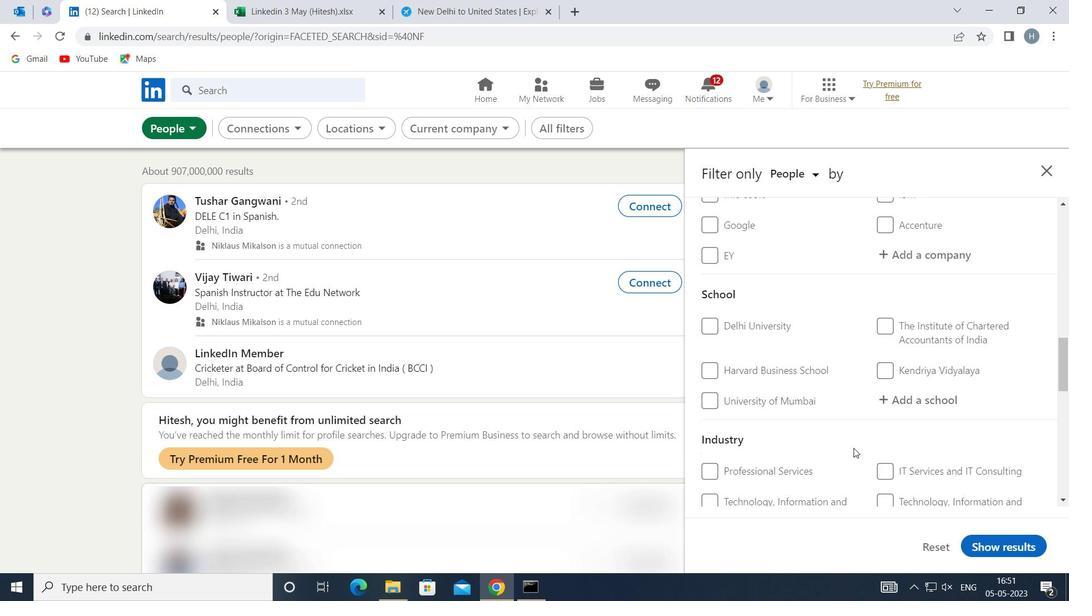 
Action: Mouse scrolled (854, 448) with delta (0, 0)
Screenshot: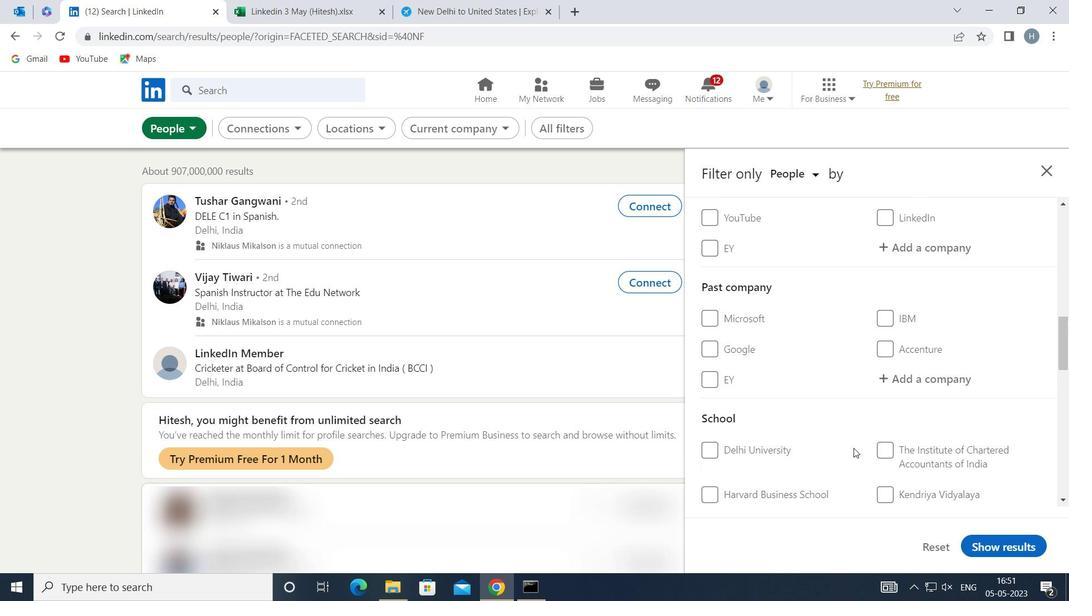 
Action: Mouse moved to (933, 382)
Screenshot: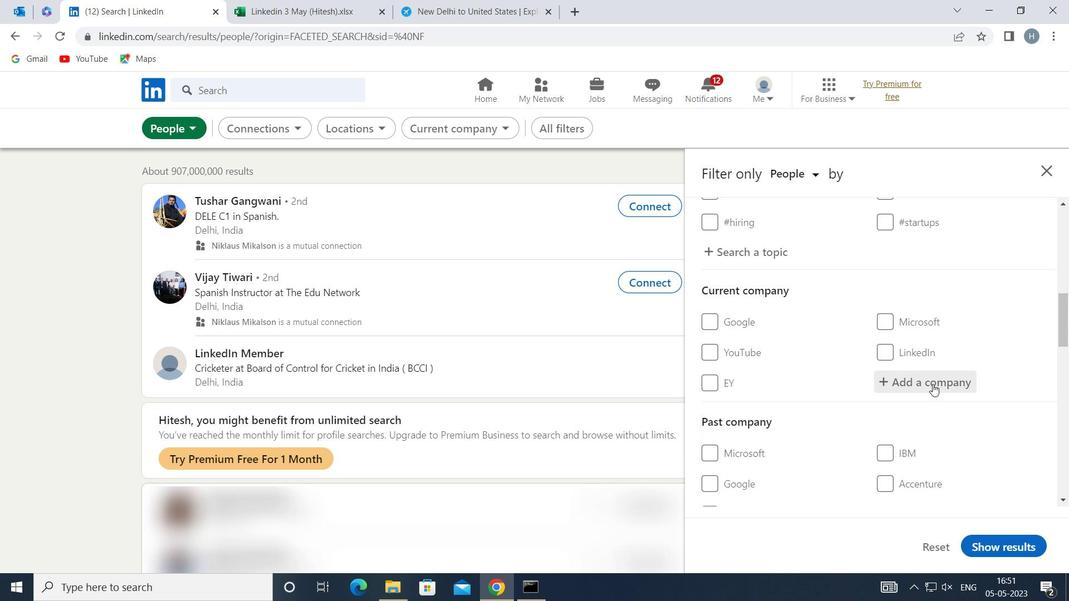
Action: Mouse pressed left at (933, 382)
Screenshot: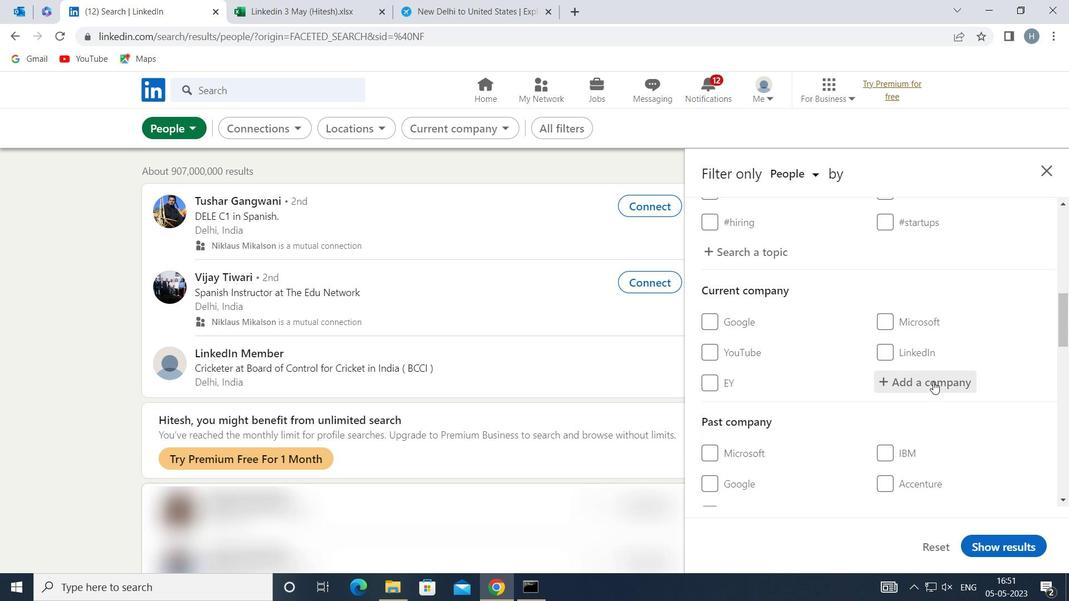 
Action: Key pressed <Key.shift>AXIS<Key.space><Key.shift>BANK
Screenshot: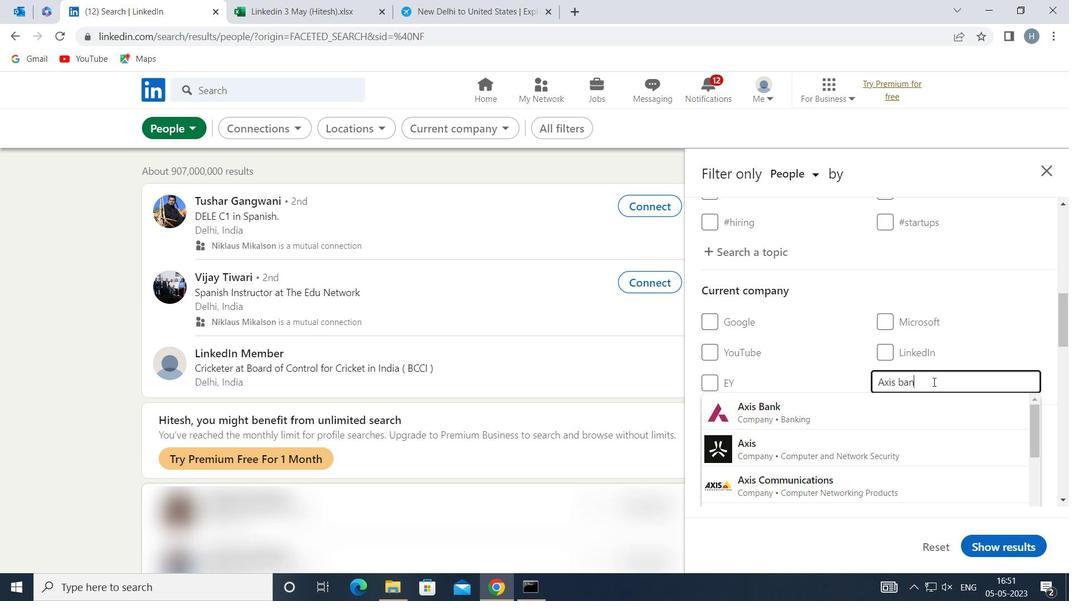 
Action: Mouse moved to (868, 409)
Screenshot: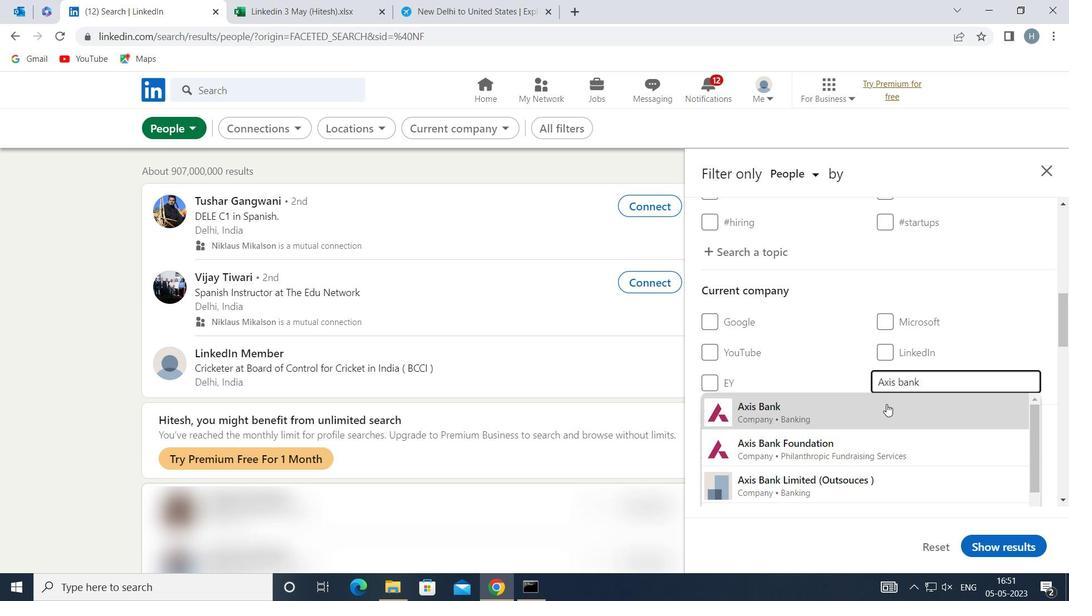 
Action: Mouse pressed left at (868, 409)
Screenshot: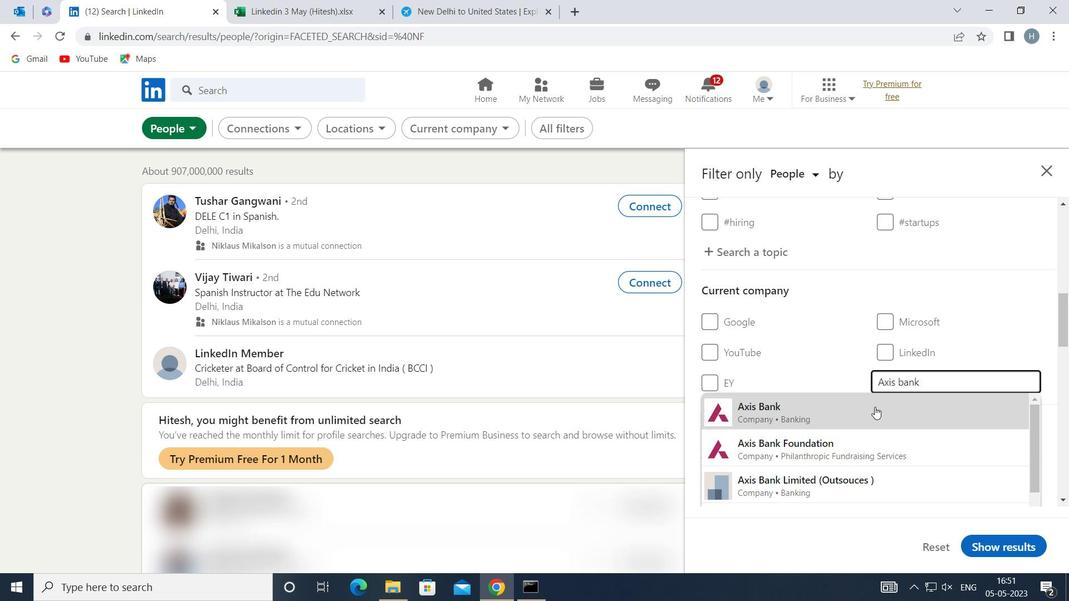 
Action: Mouse moved to (856, 384)
Screenshot: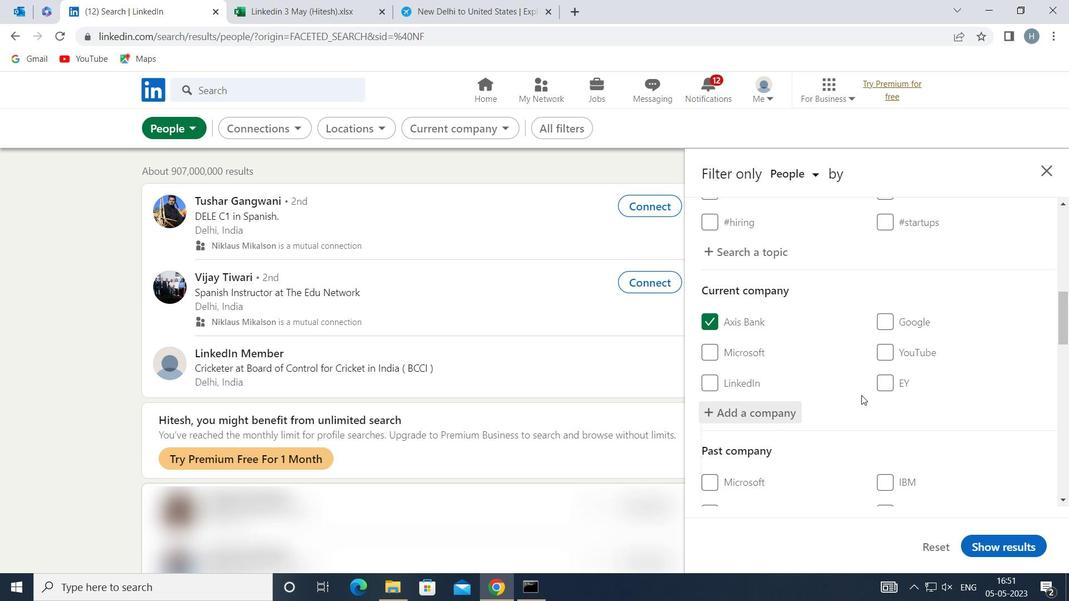 
Action: Mouse scrolled (856, 383) with delta (0, 0)
Screenshot: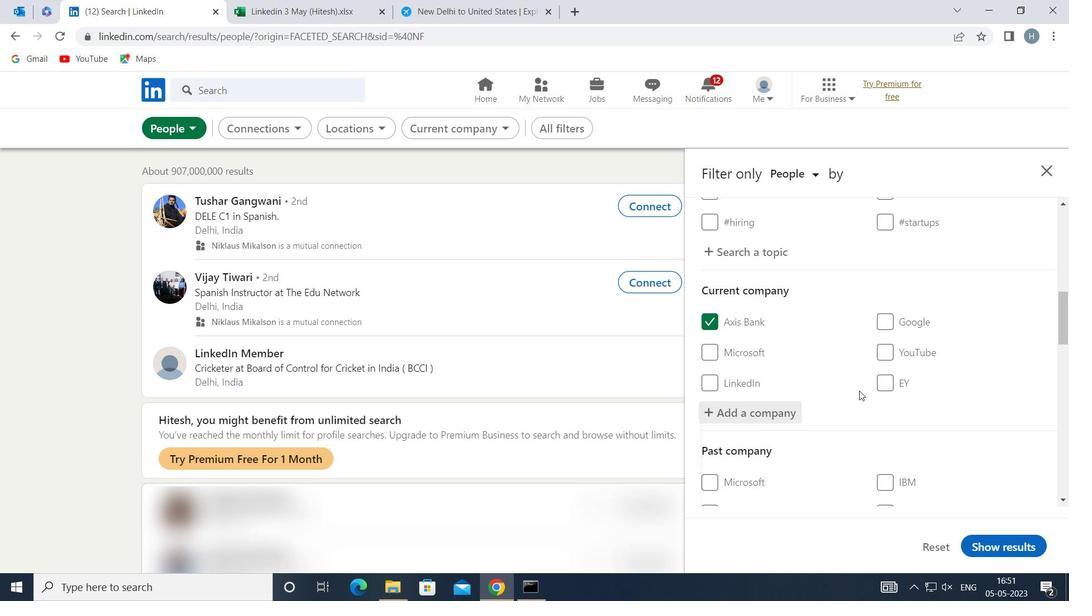 
Action: Mouse scrolled (856, 383) with delta (0, 0)
Screenshot: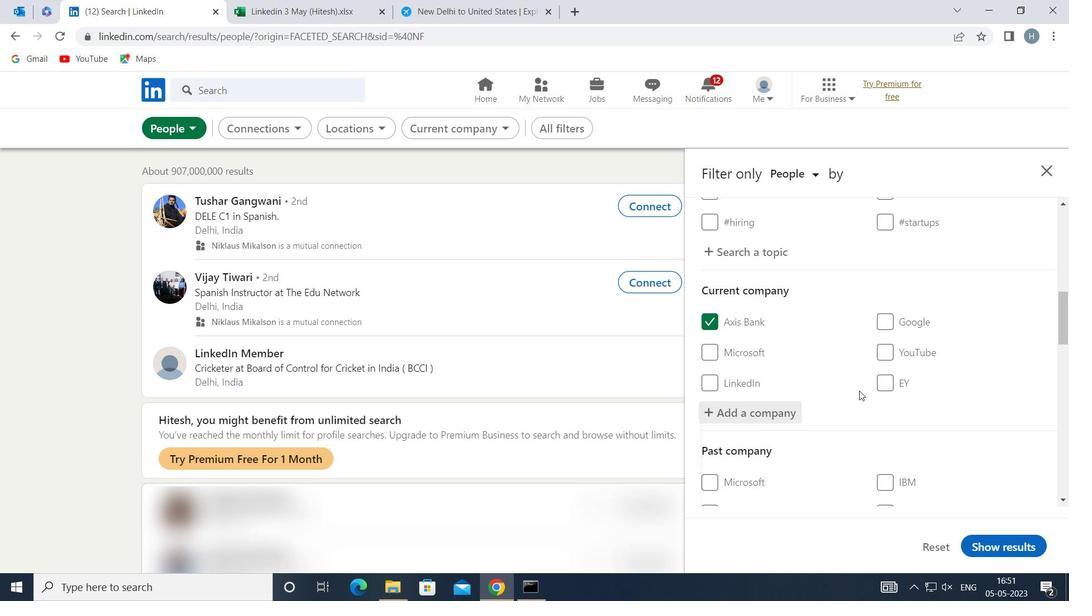 
Action: Mouse moved to (856, 379)
Screenshot: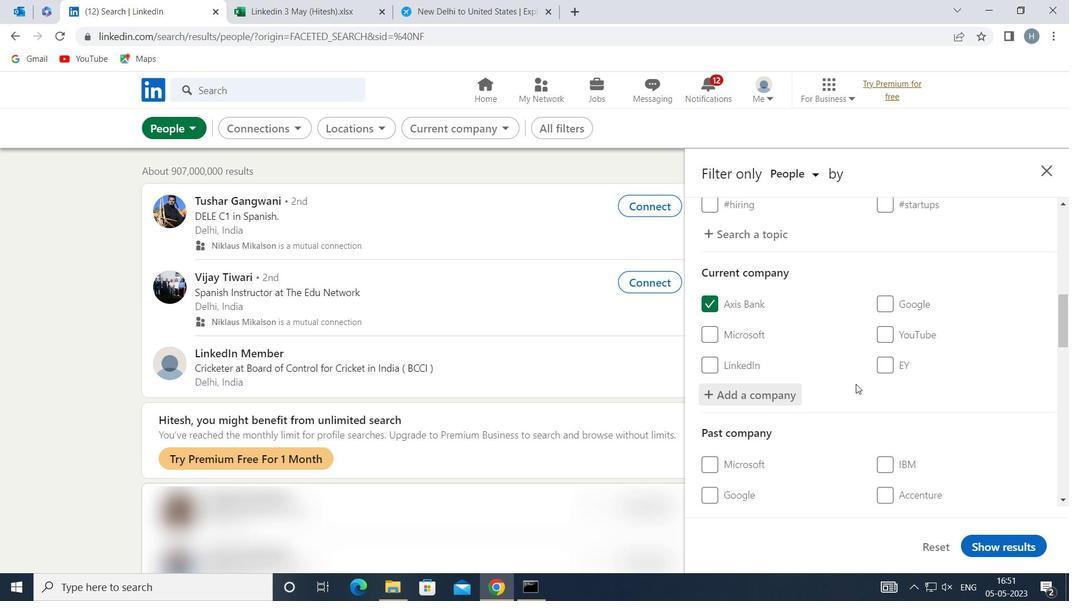 
Action: Mouse scrolled (856, 379) with delta (0, 0)
Screenshot: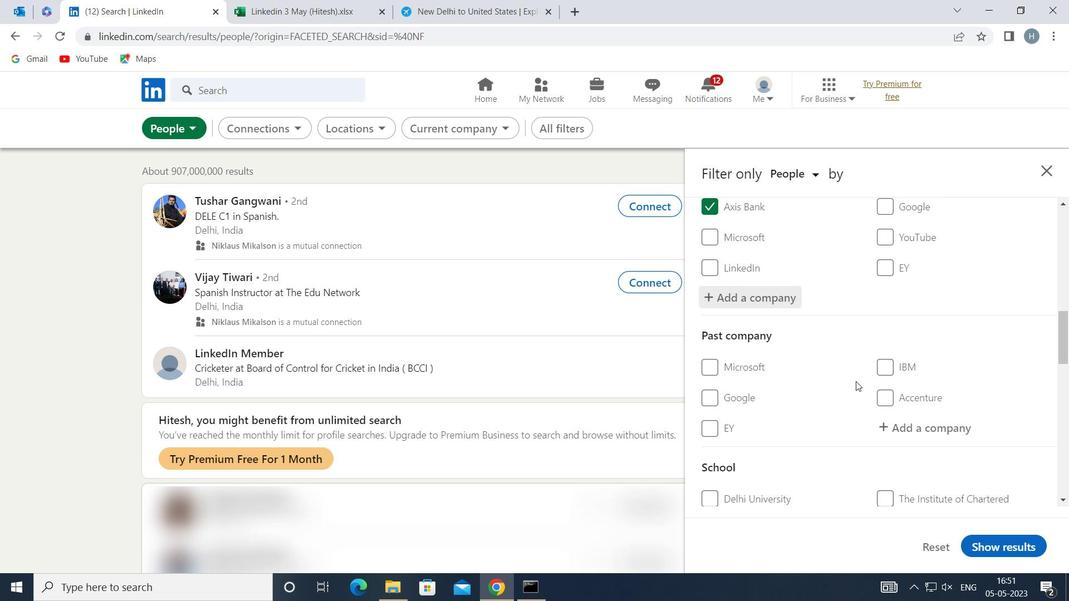 
Action: Mouse scrolled (856, 379) with delta (0, 0)
Screenshot: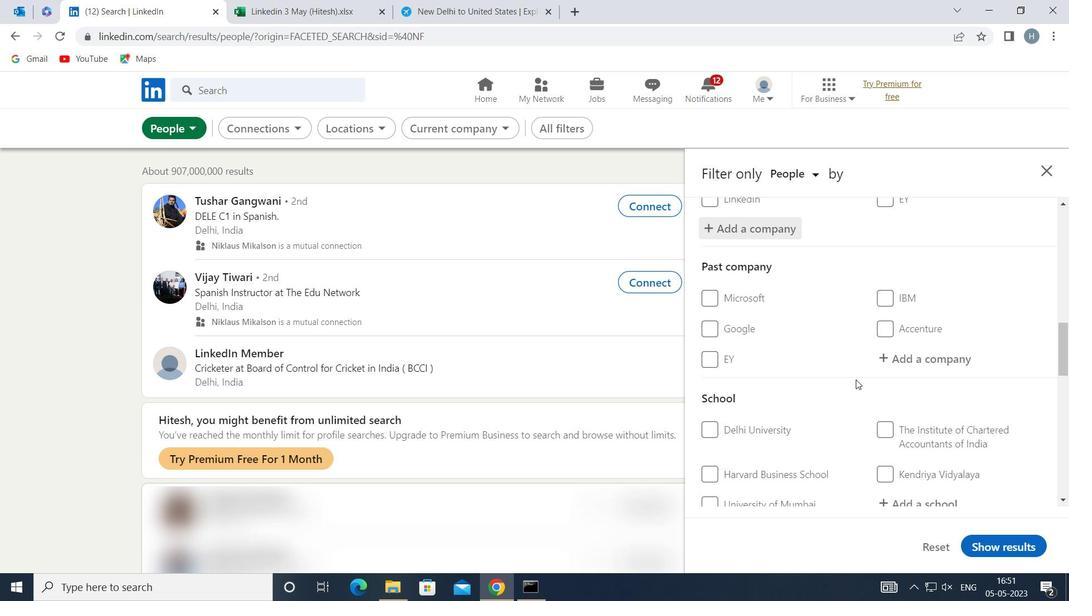 
Action: Mouse moved to (903, 404)
Screenshot: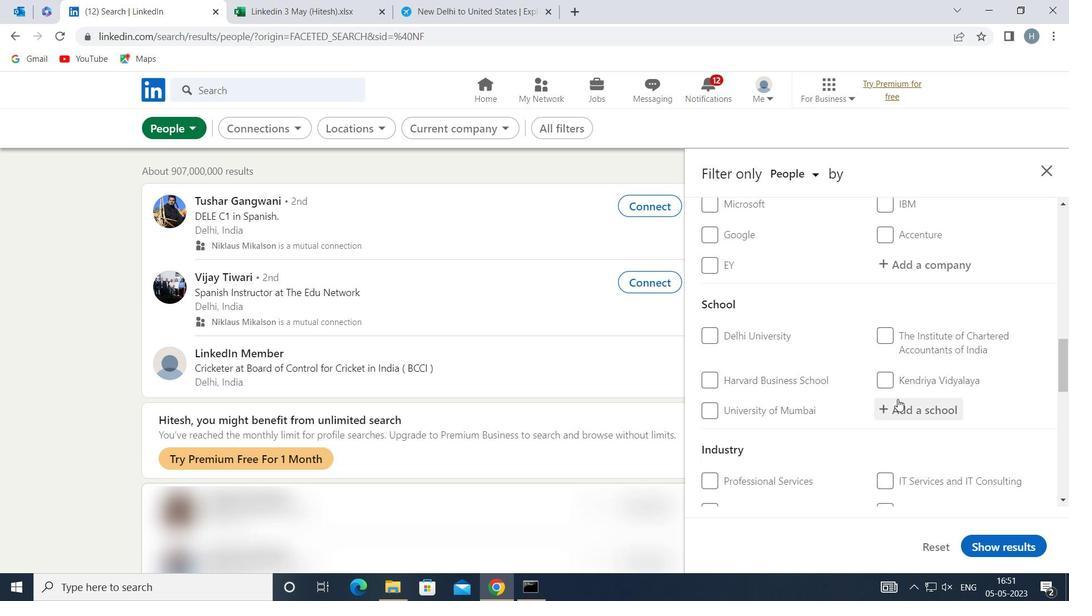 
Action: Mouse pressed left at (903, 404)
Screenshot: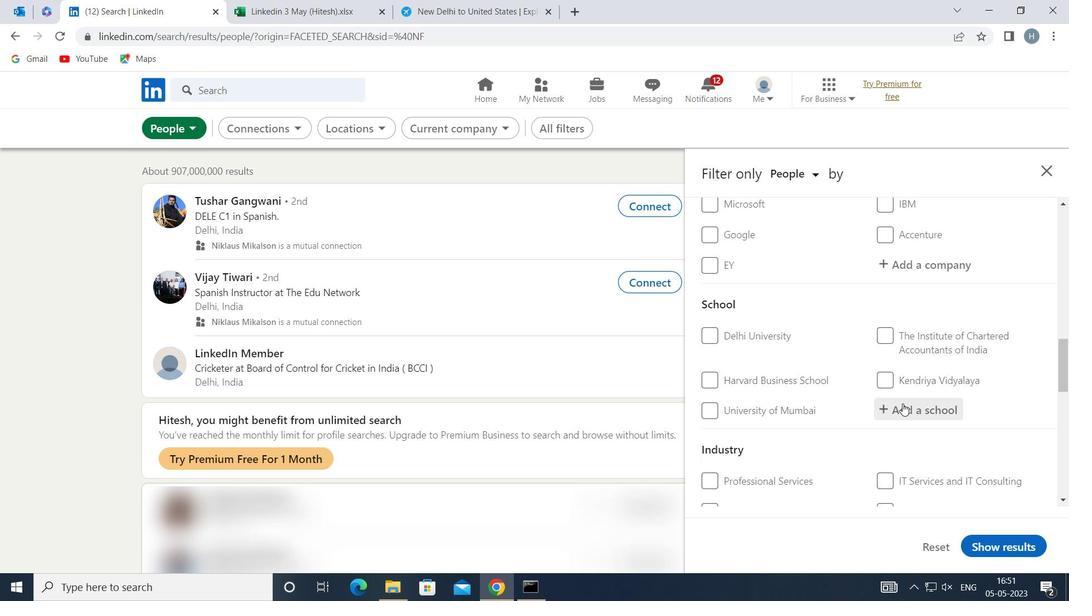 
Action: Key pressed <Key.shift>LJ<Key.space><Key.shift>UNI
Screenshot: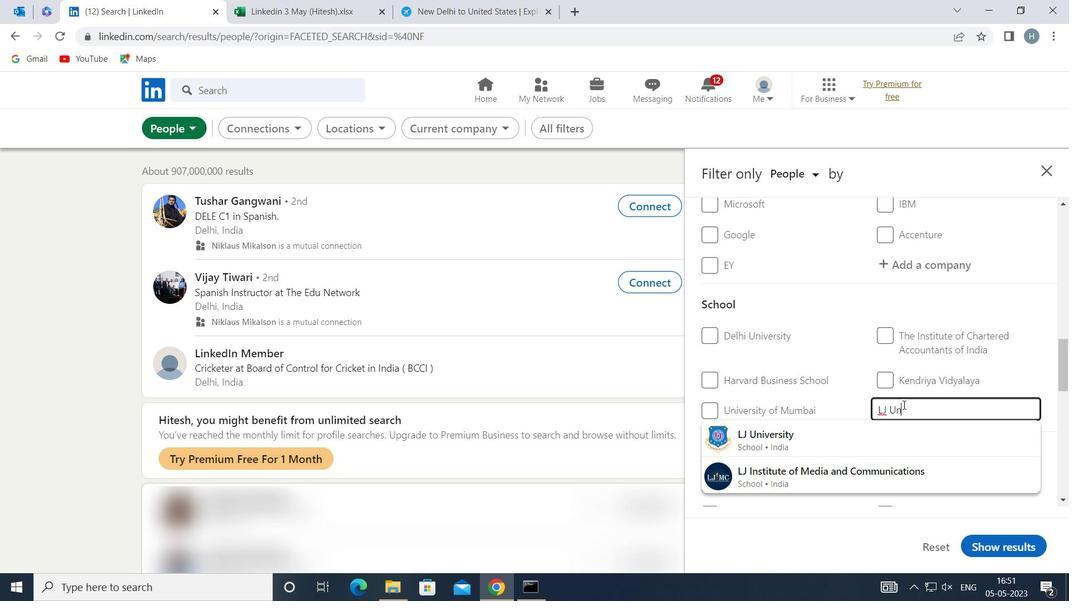 
Action: Mouse moved to (852, 433)
Screenshot: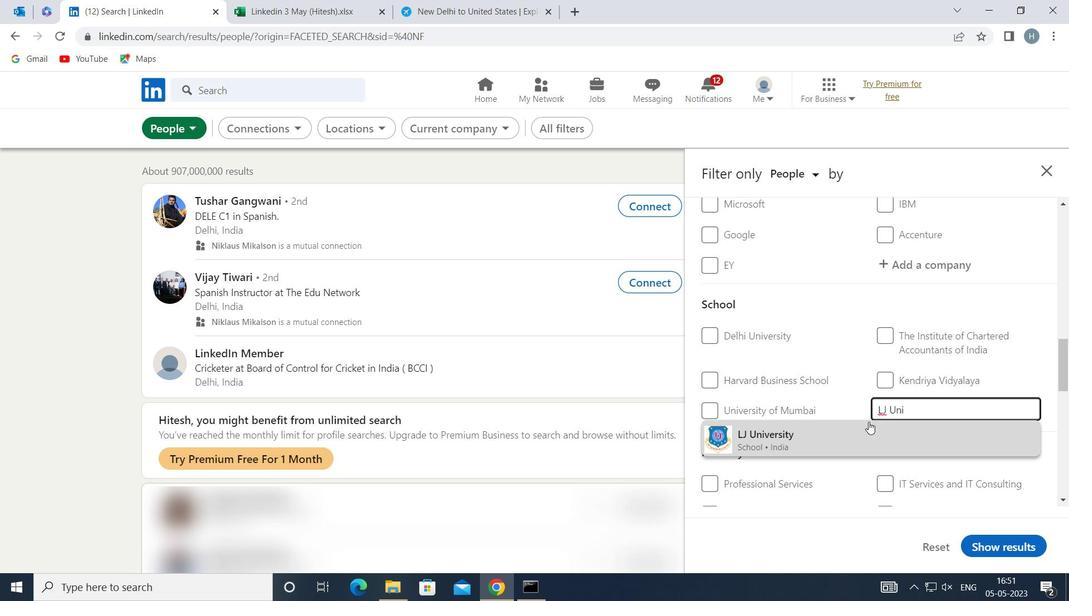 
Action: Mouse pressed left at (852, 433)
Screenshot: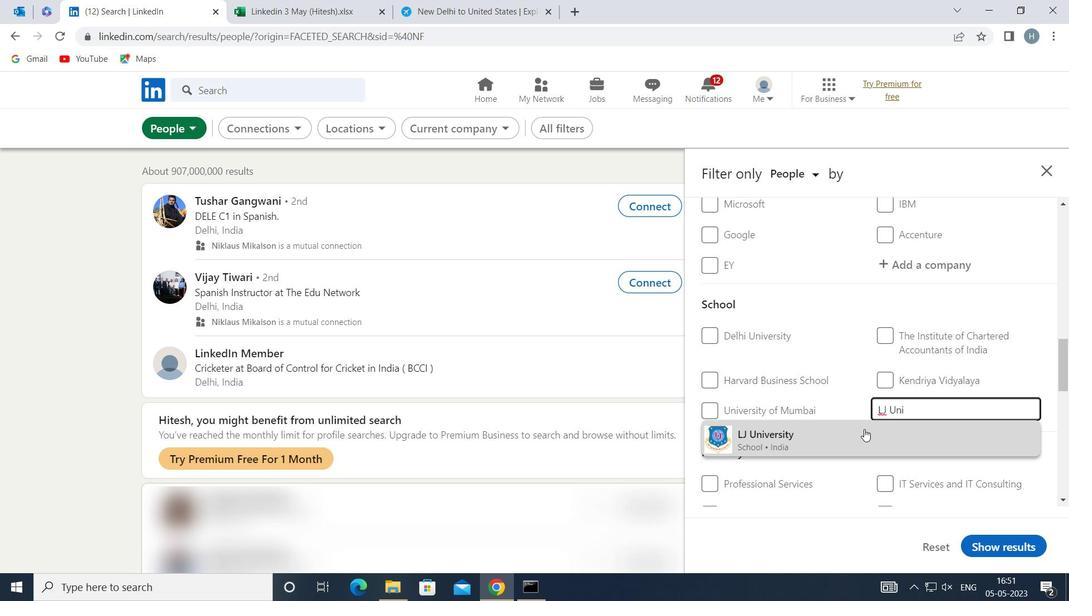 
Action: Mouse moved to (819, 394)
Screenshot: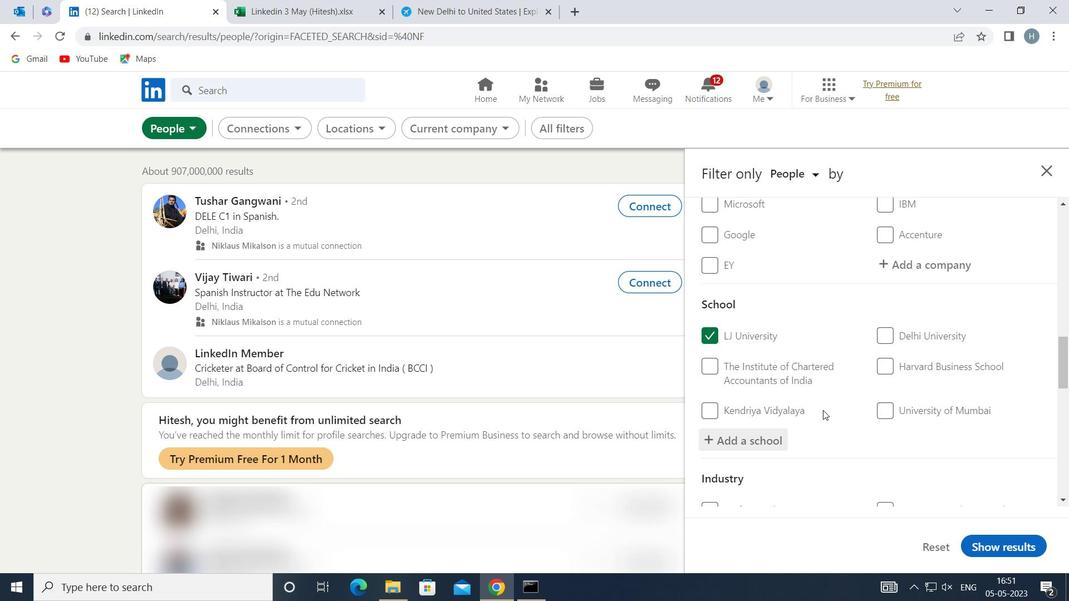 
Action: Mouse scrolled (819, 394) with delta (0, 0)
Screenshot: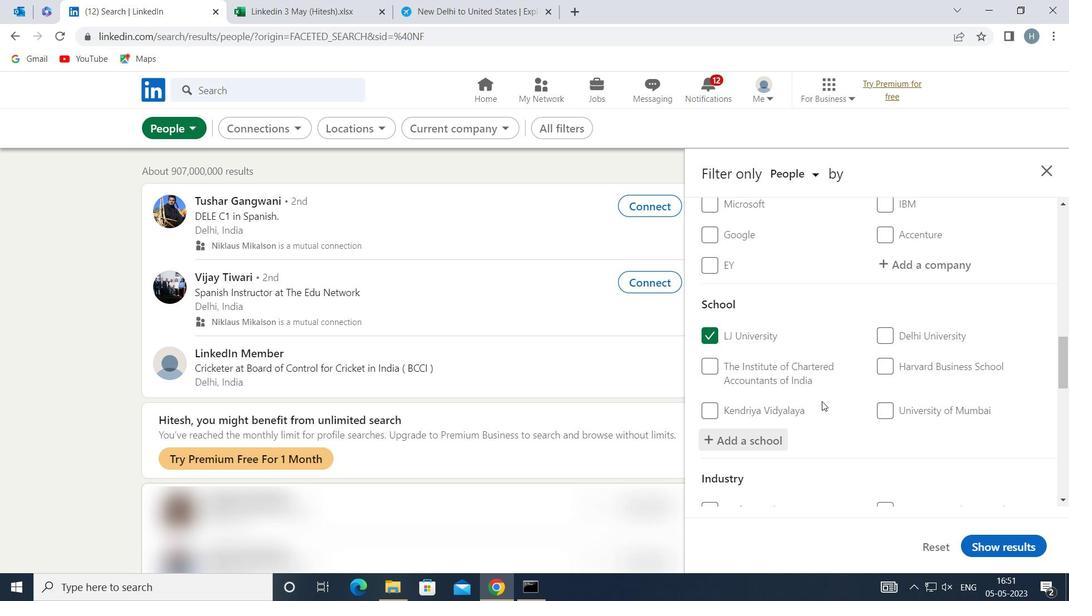
Action: Mouse scrolled (819, 394) with delta (0, 0)
Screenshot: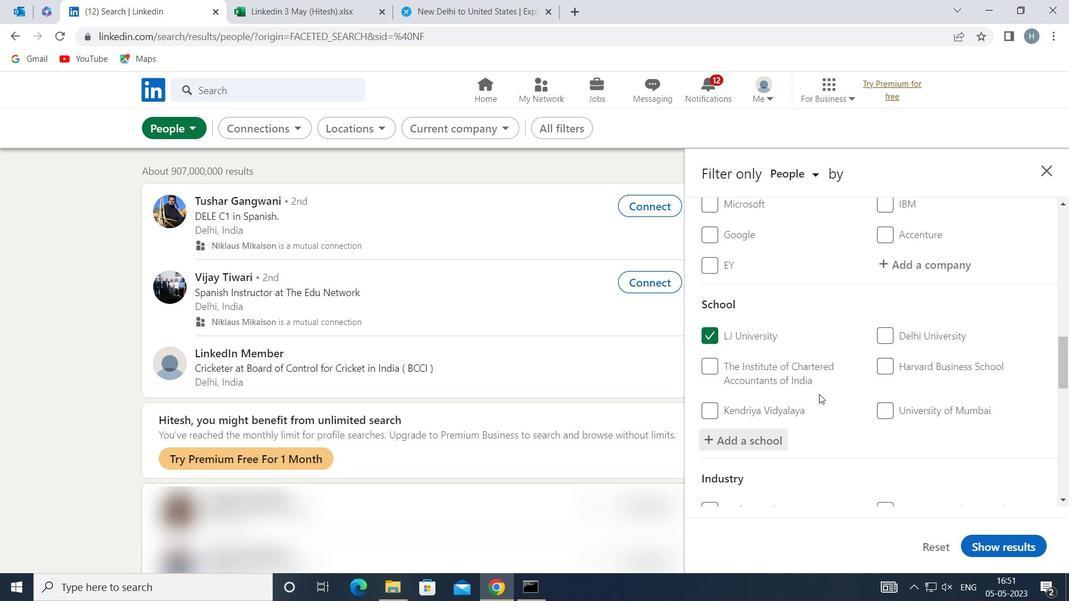 
Action: Mouse moved to (820, 391)
Screenshot: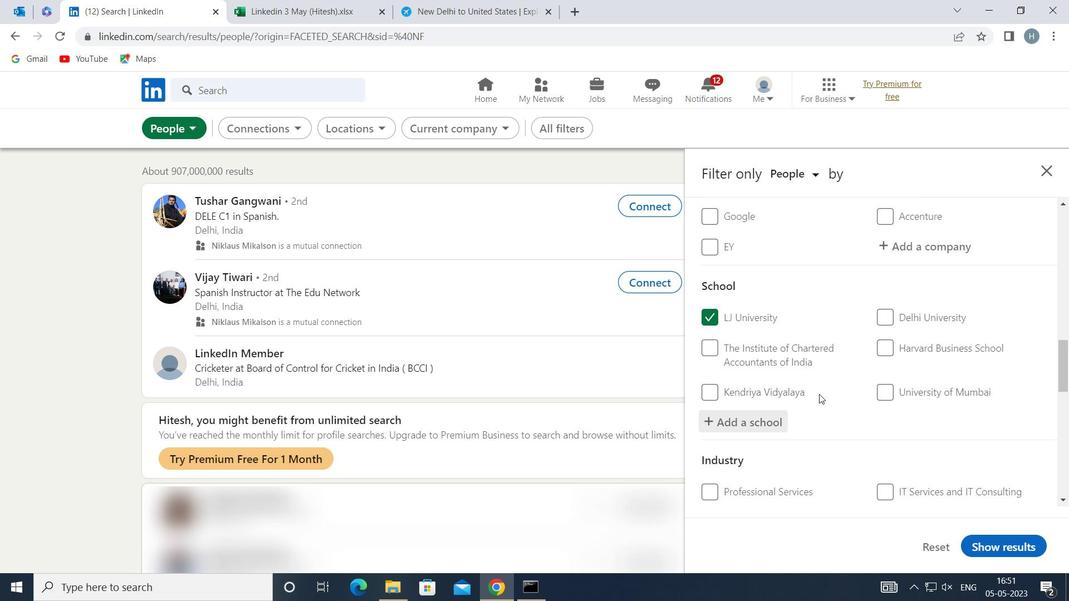 
Action: Mouse scrolled (820, 390) with delta (0, 0)
Screenshot: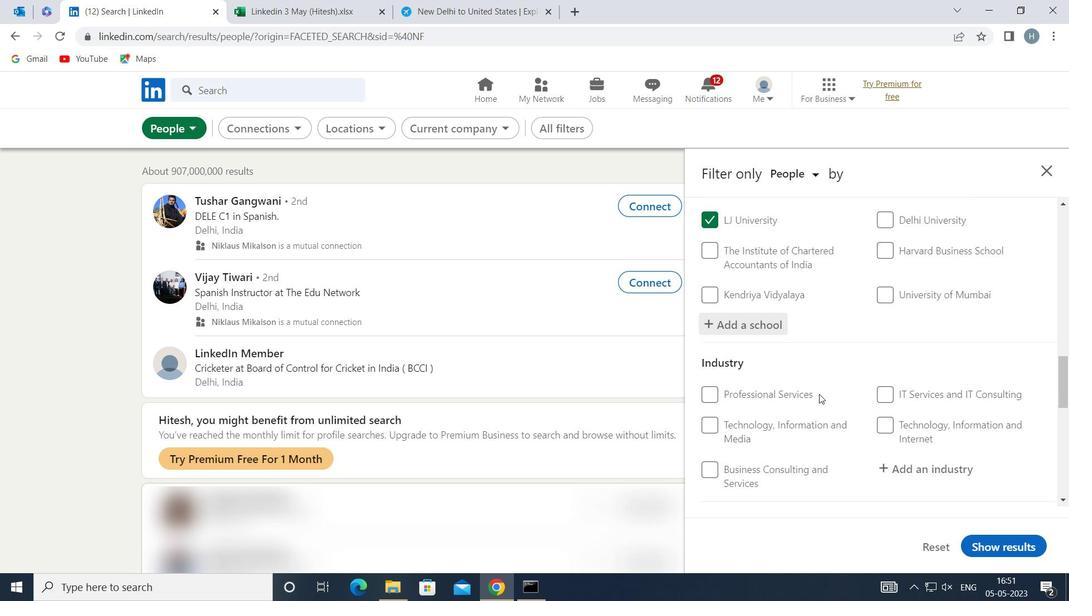 
Action: Mouse moved to (922, 371)
Screenshot: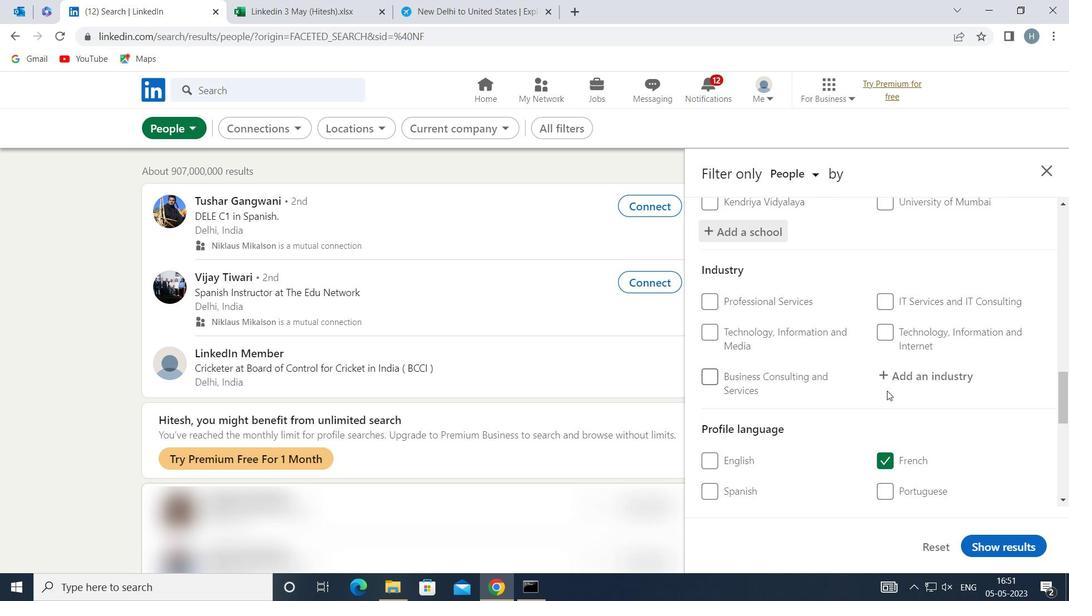 
Action: Mouse pressed left at (922, 371)
Screenshot: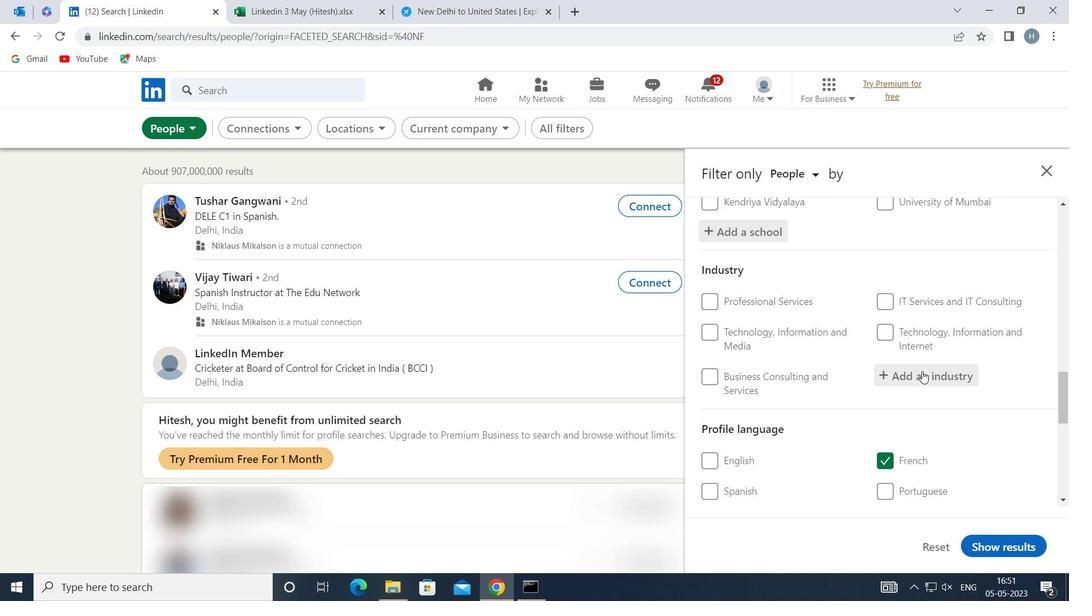 
Action: Key pressed <Key.shift>ONLINE<Key.space>AND<Key.space><Key.shift>MAIL
Screenshot: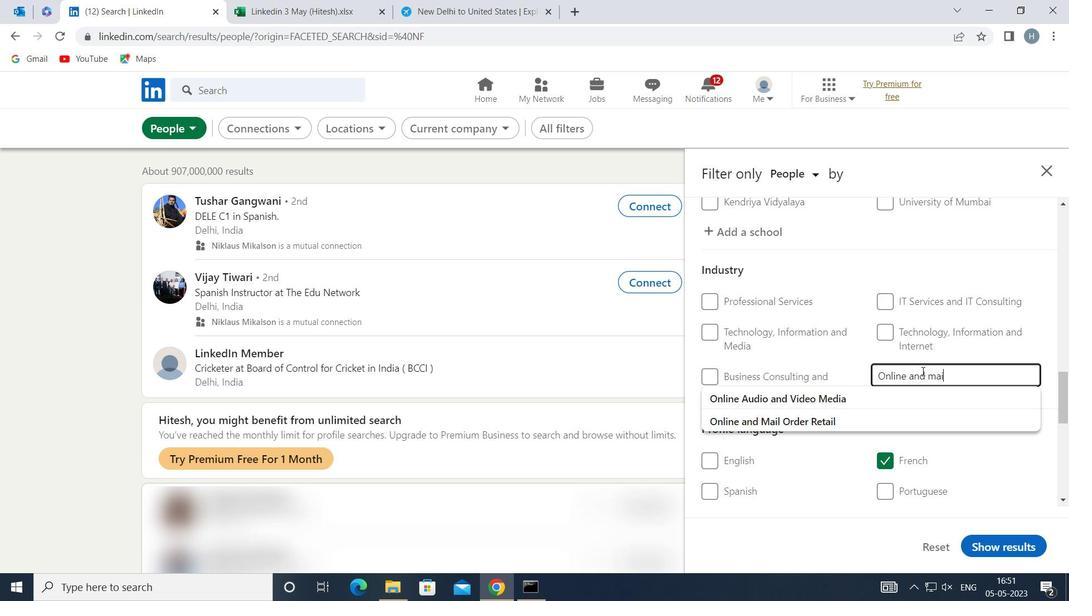 
Action: Mouse moved to (887, 390)
Screenshot: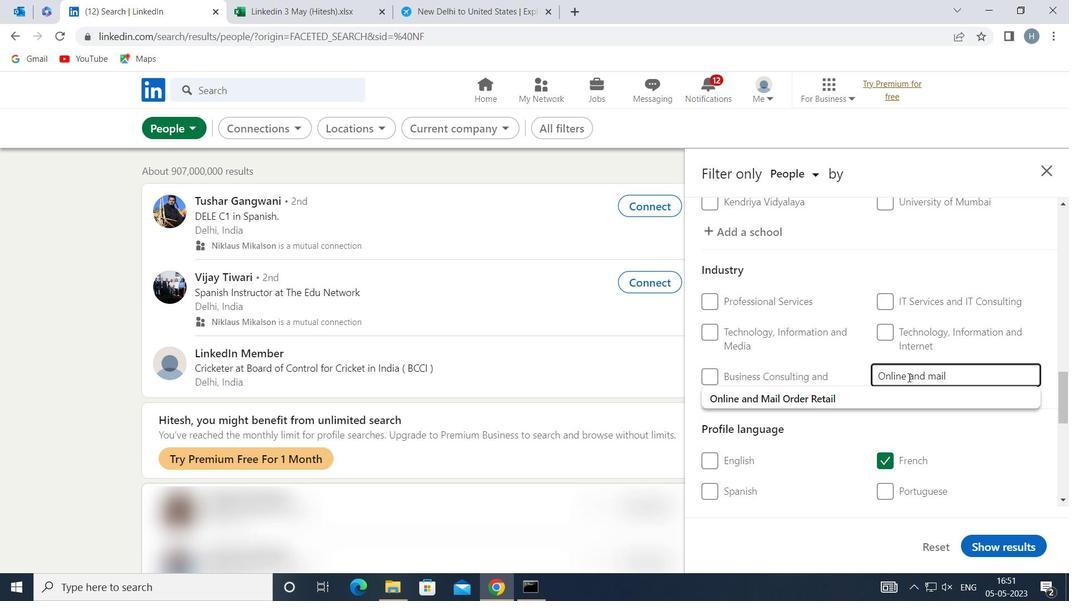 
Action: Mouse pressed left at (887, 390)
Screenshot: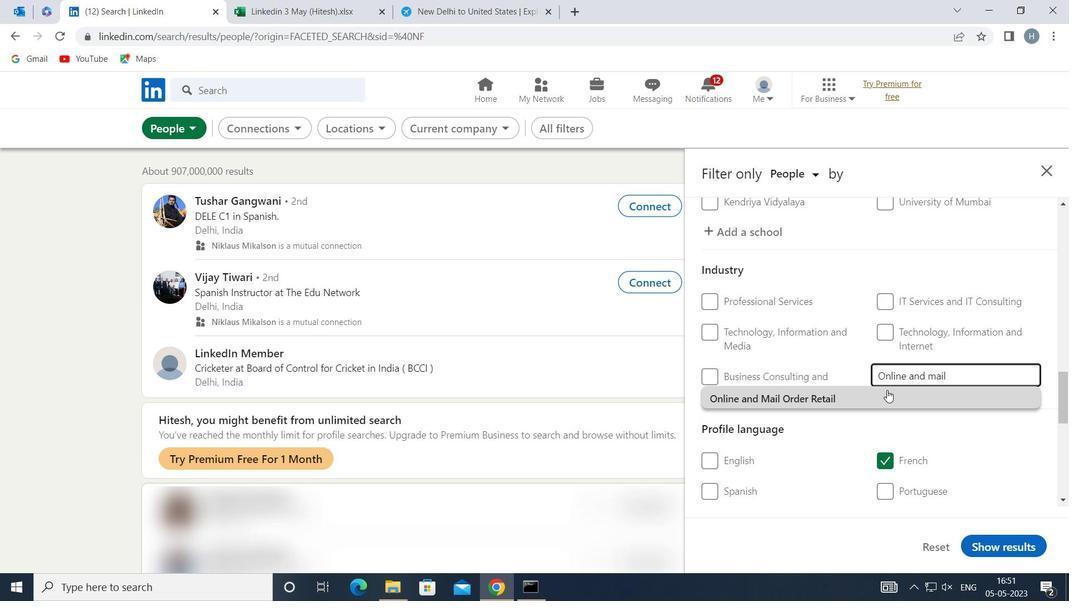 
Action: Mouse moved to (833, 362)
Screenshot: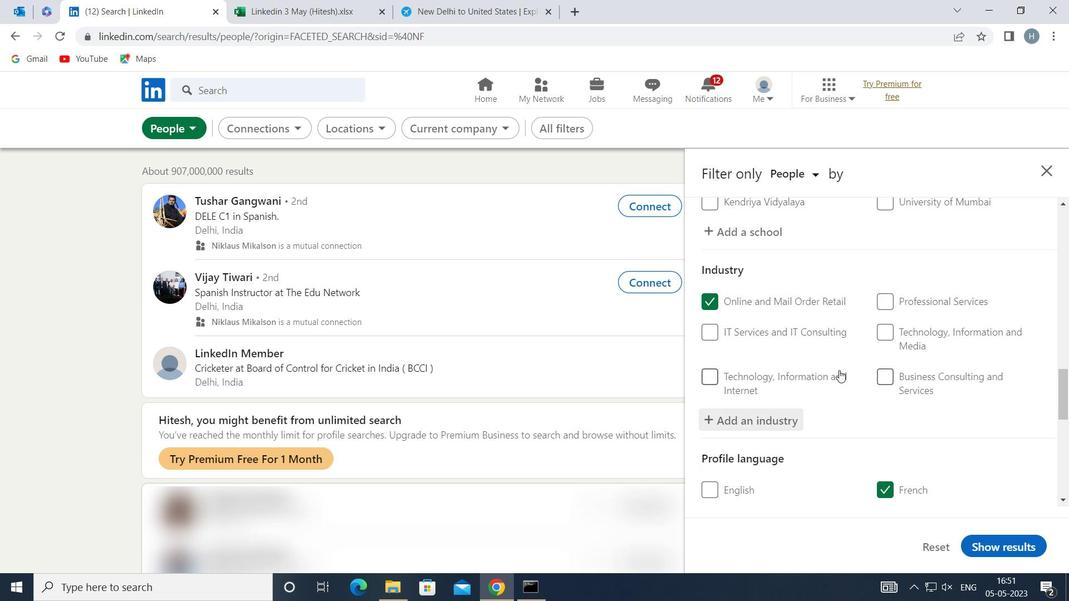 
Action: Mouse scrolled (833, 362) with delta (0, 0)
Screenshot: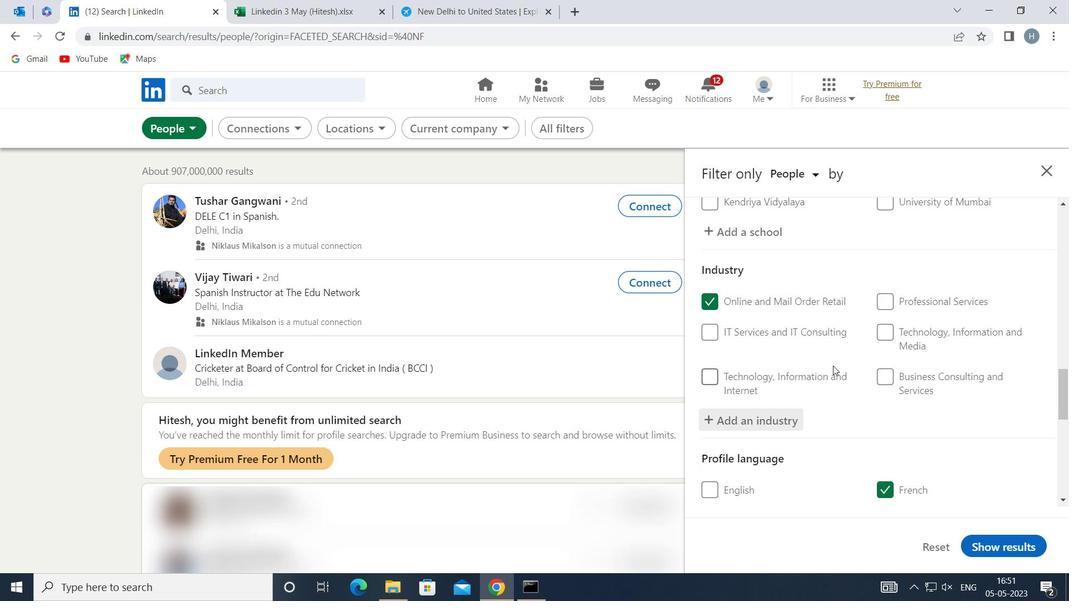 
Action: Mouse scrolled (833, 362) with delta (0, 0)
Screenshot: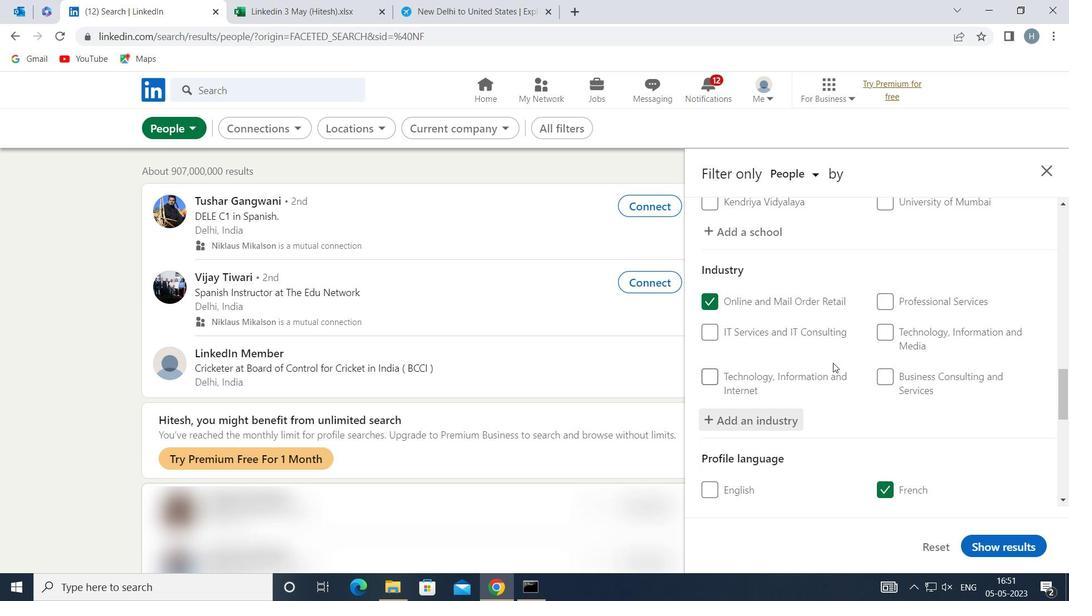 
Action: Mouse scrolled (833, 362) with delta (0, 0)
Screenshot: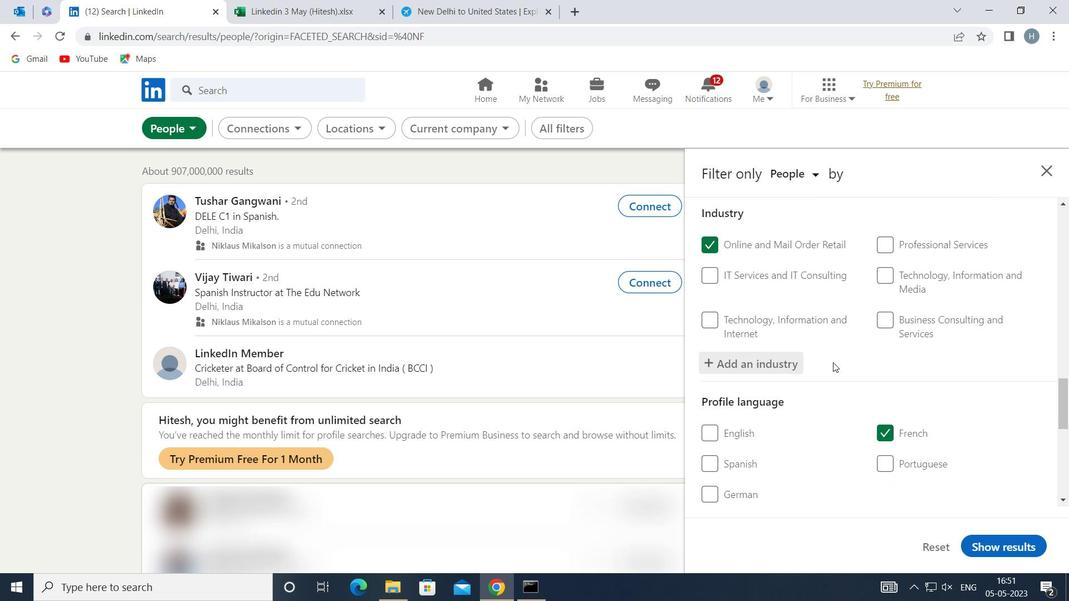 
Action: Mouse scrolled (833, 362) with delta (0, 0)
Screenshot: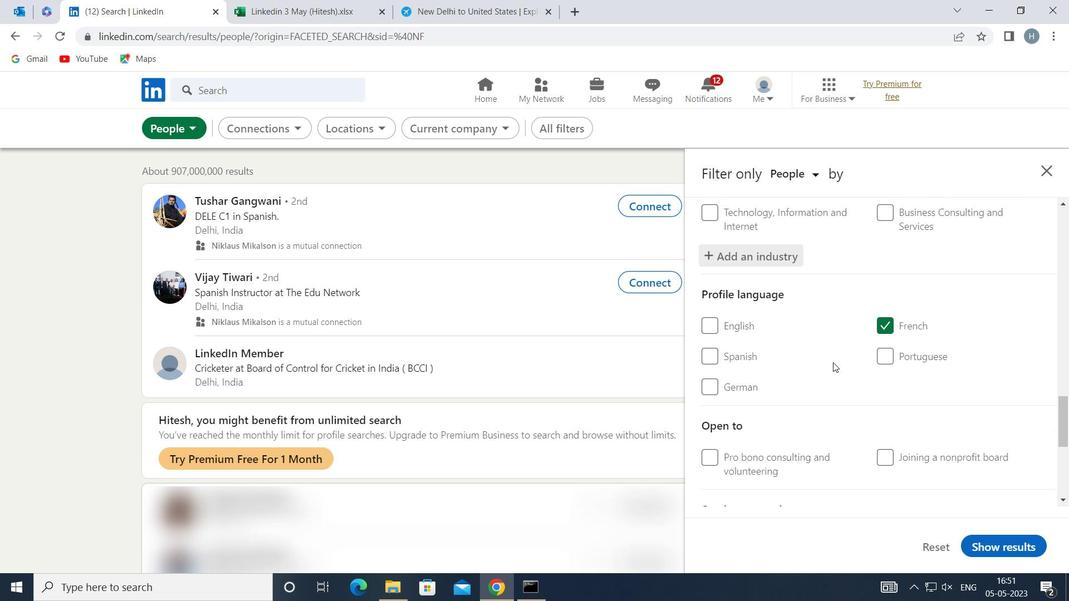 
Action: Mouse scrolled (833, 362) with delta (0, 0)
Screenshot: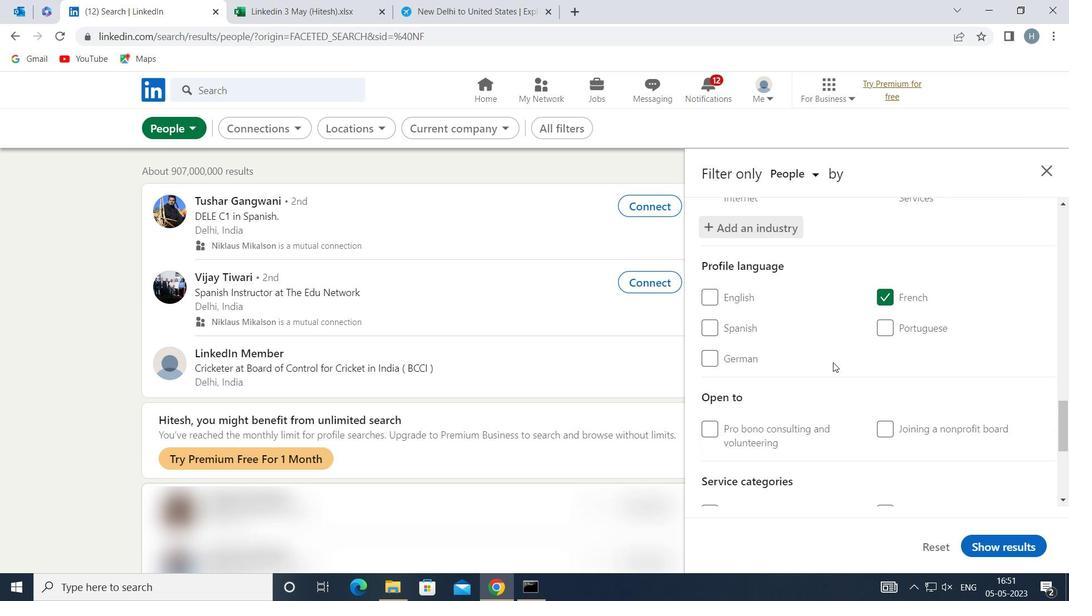 
Action: Mouse scrolled (833, 362) with delta (0, 0)
Screenshot: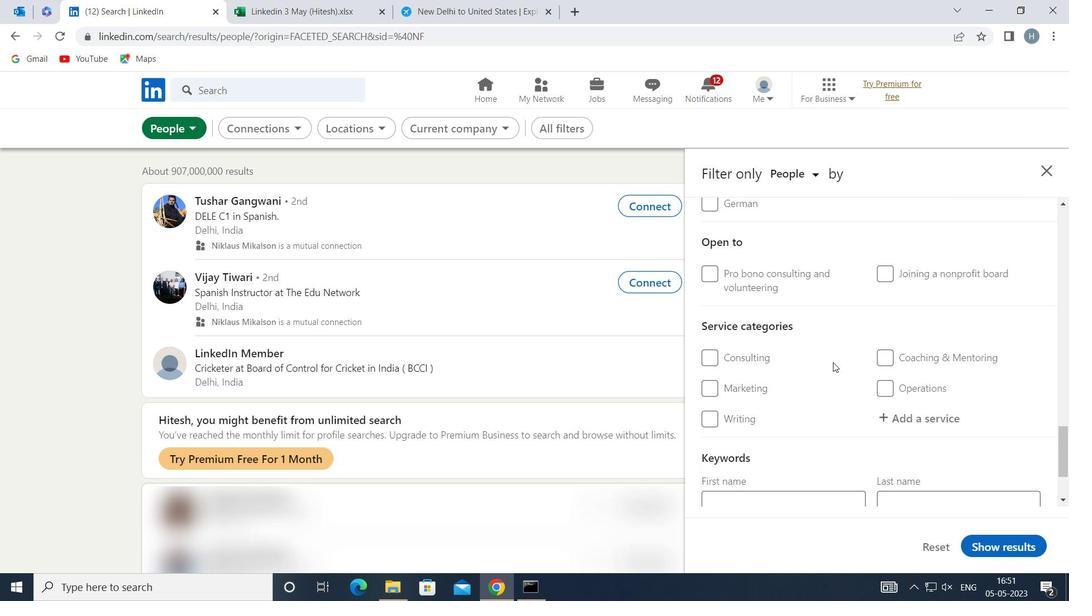 
Action: Mouse moved to (935, 342)
Screenshot: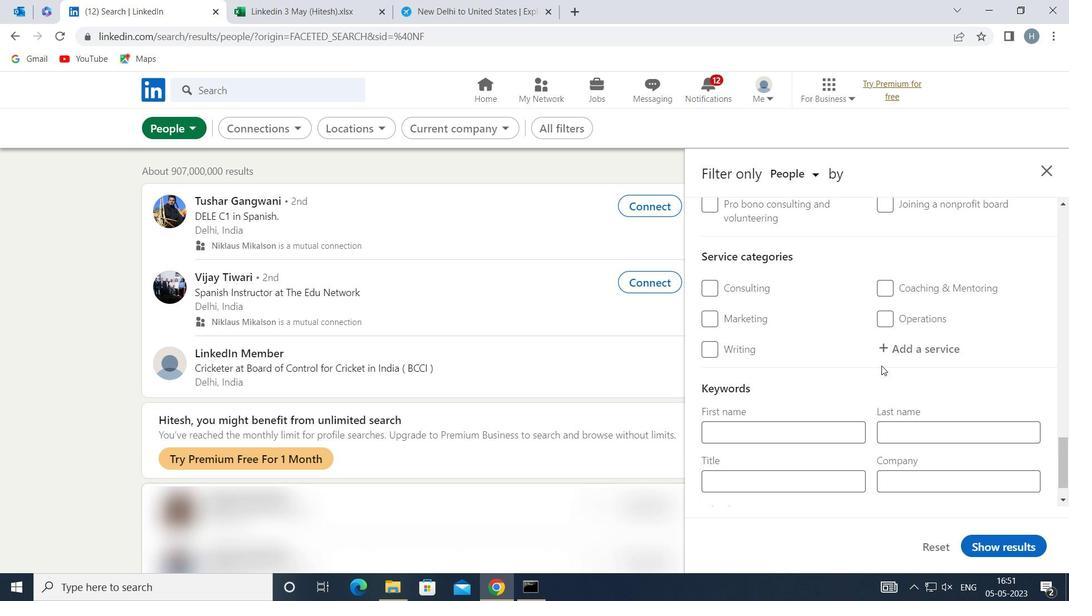 
Action: Mouse pressed left at (935, 342)
Screenshot: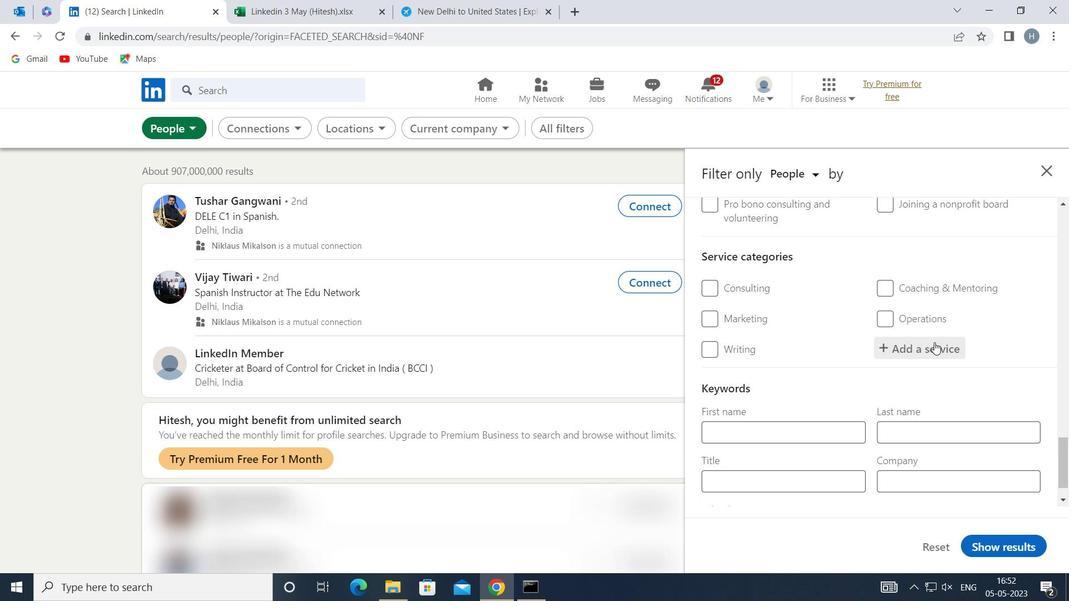 
Action: Key pressed <Key.shift>MARKETING
Screenshot: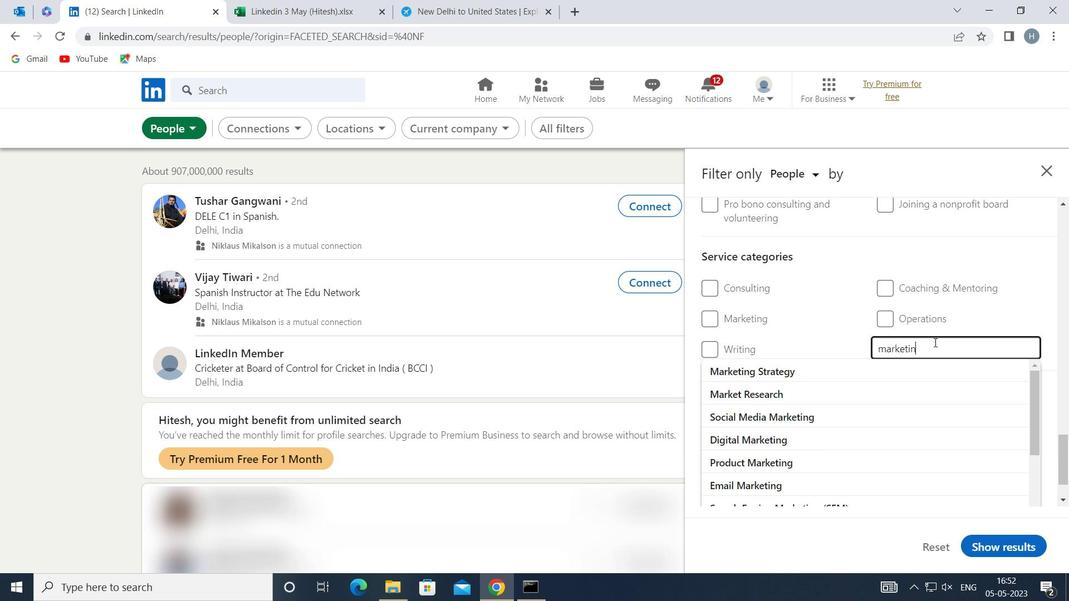 
Action: Mouse moved to (987, 311)
Screenshot: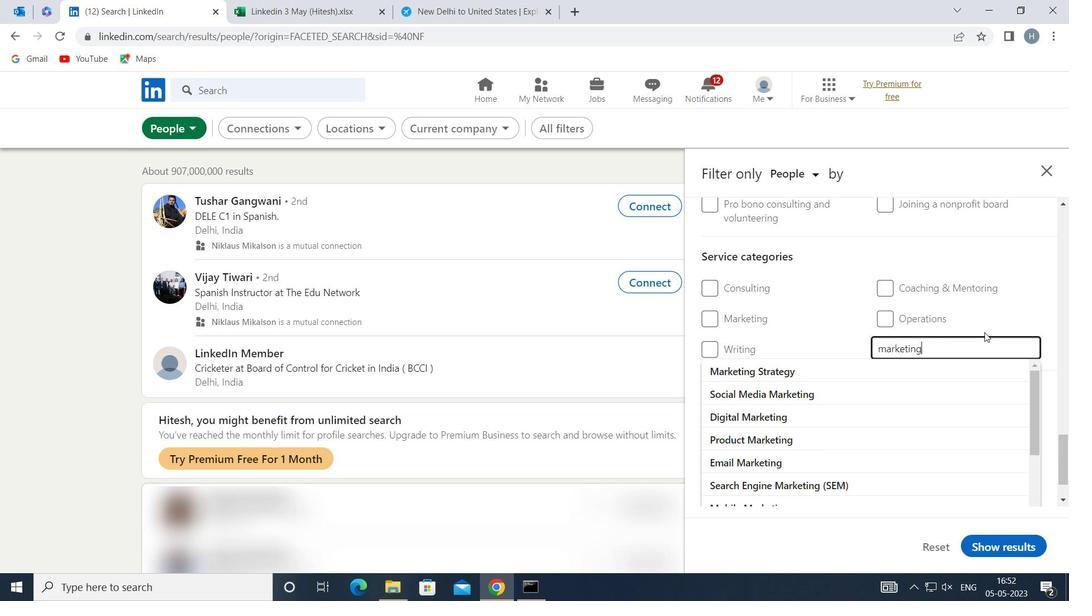 
Action: Mouse pressed left at (987, 311)
Screenshot: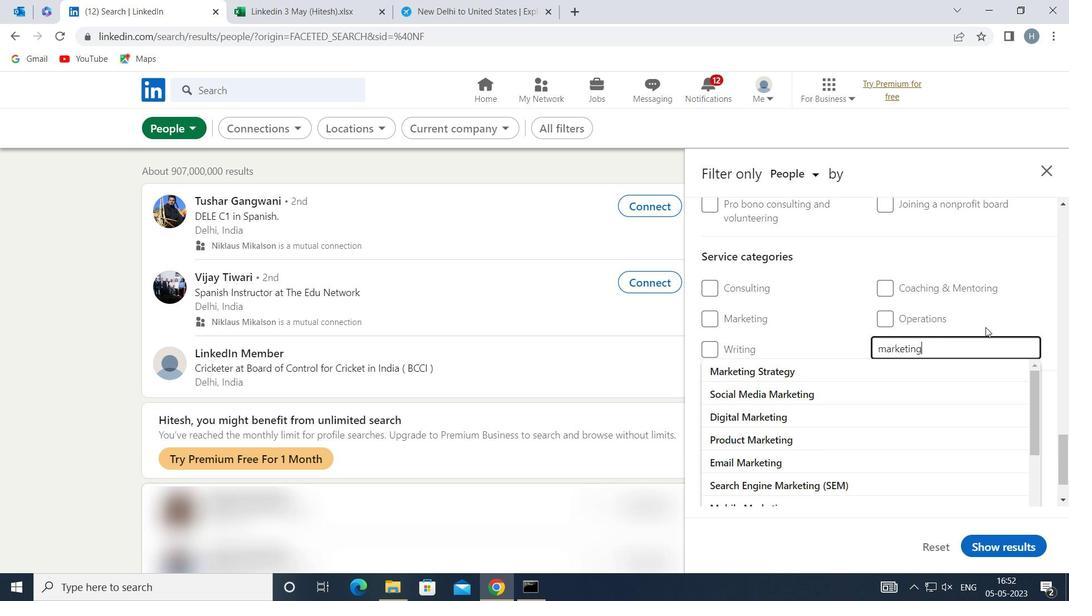 
Action: Mouse moved to (955, 334)
Screenshot: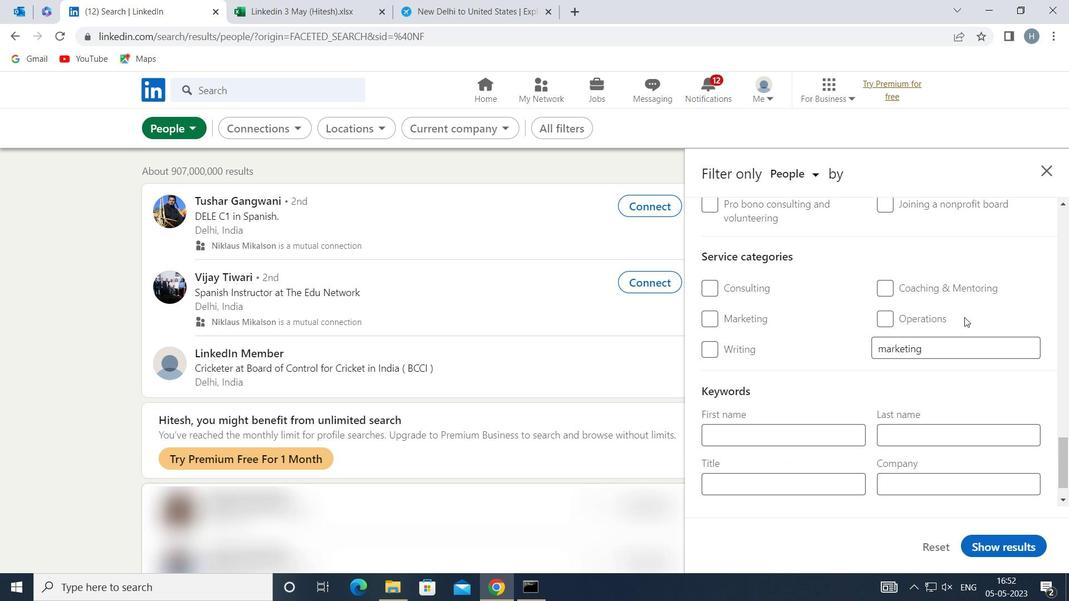 
Action: Mouse scrolled (955, 334) with delta (0, 0)
Screenshot: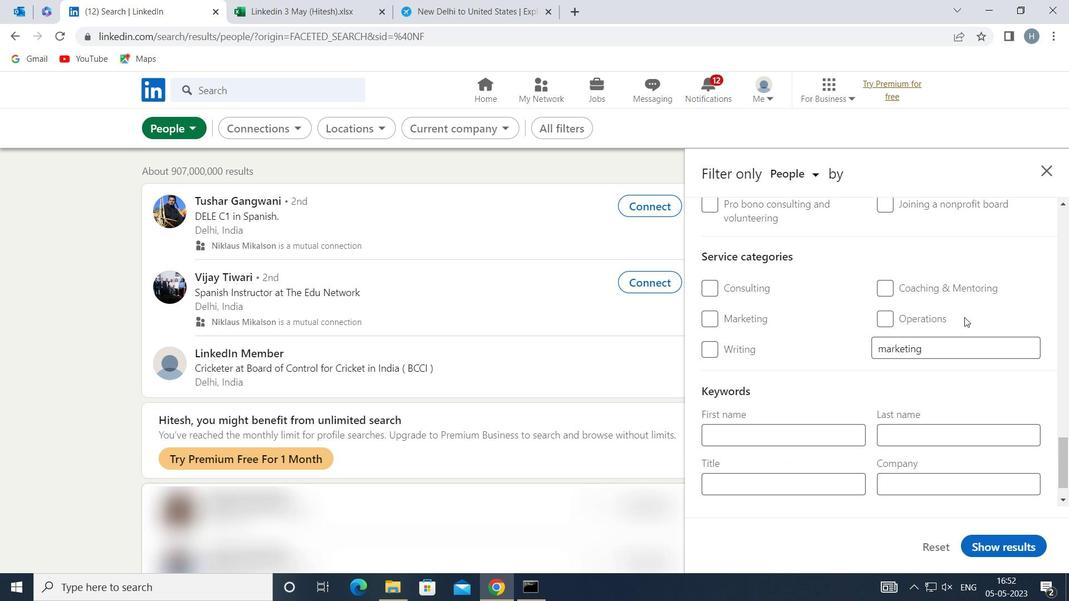 
Action: Mouse scrolled (955, 334) with delta (0, 0)
Screenshot: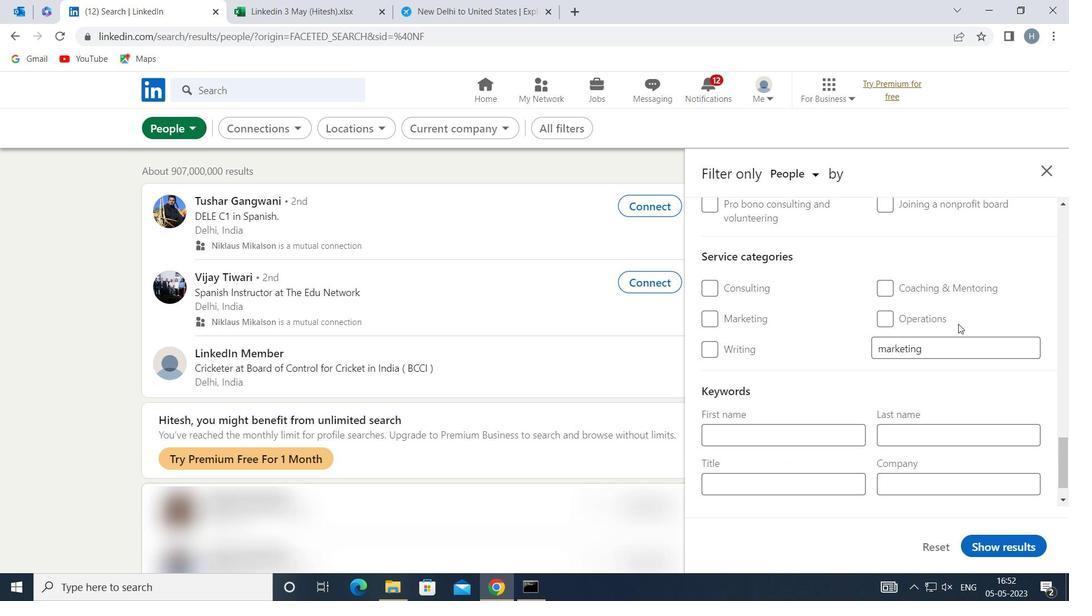 
Action: Mouse moved to (800, 441)
Screenshot: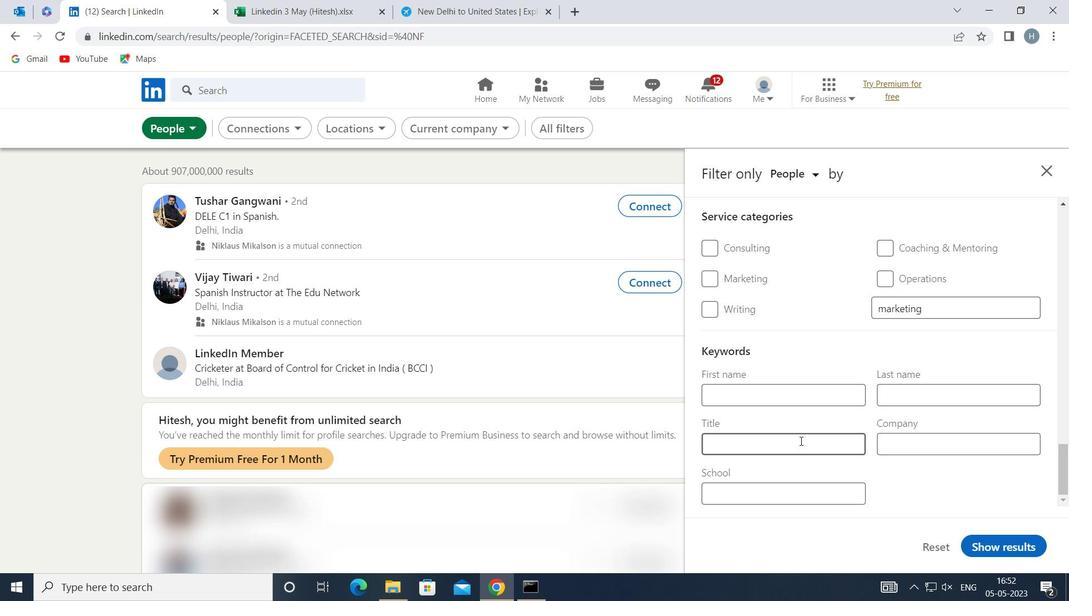 
Action: Mouse pressed left at (800, 441)
Screenshot: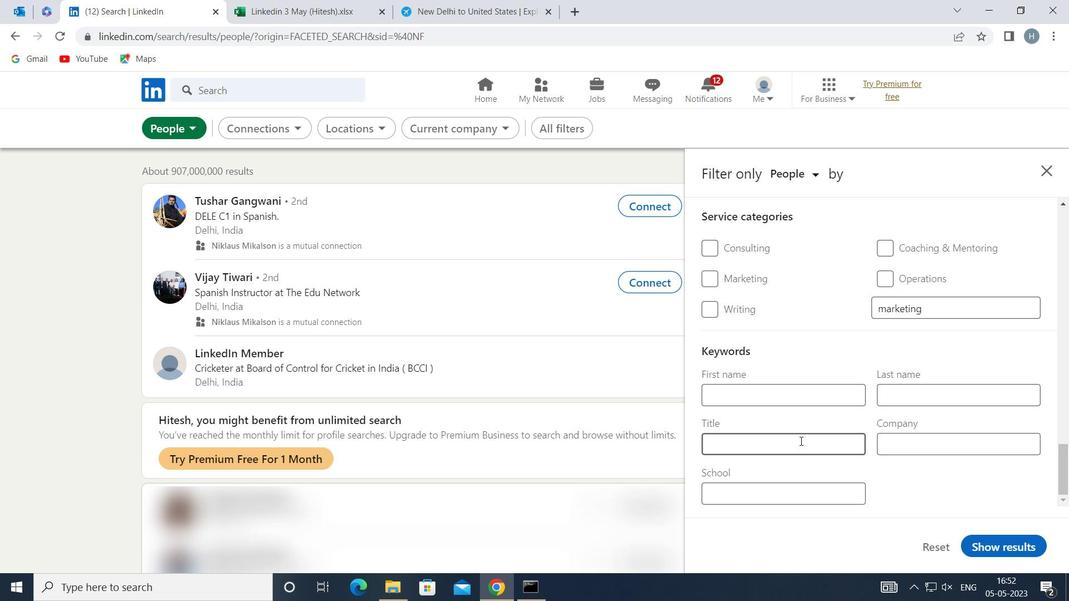 
Action: Mouse moved to (796, 439)
Screenshot: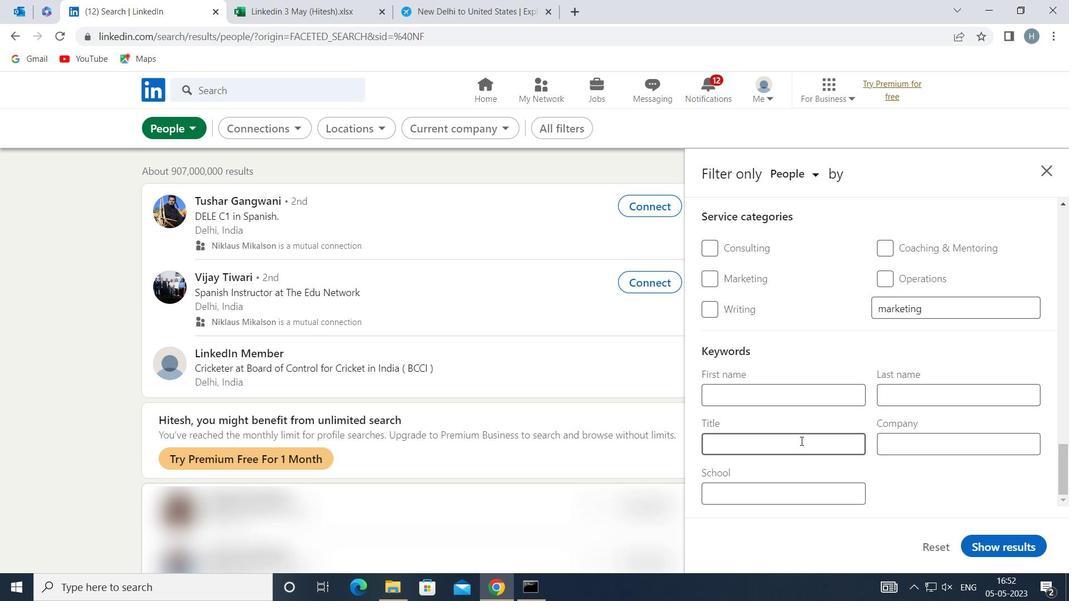
Action: Key pressed <Key.shift>DOG<Key.space><Key.shift>WALKER/<Key.space><Key.shift>PET<Key.space><Key.shift>SITTER
Screenshot: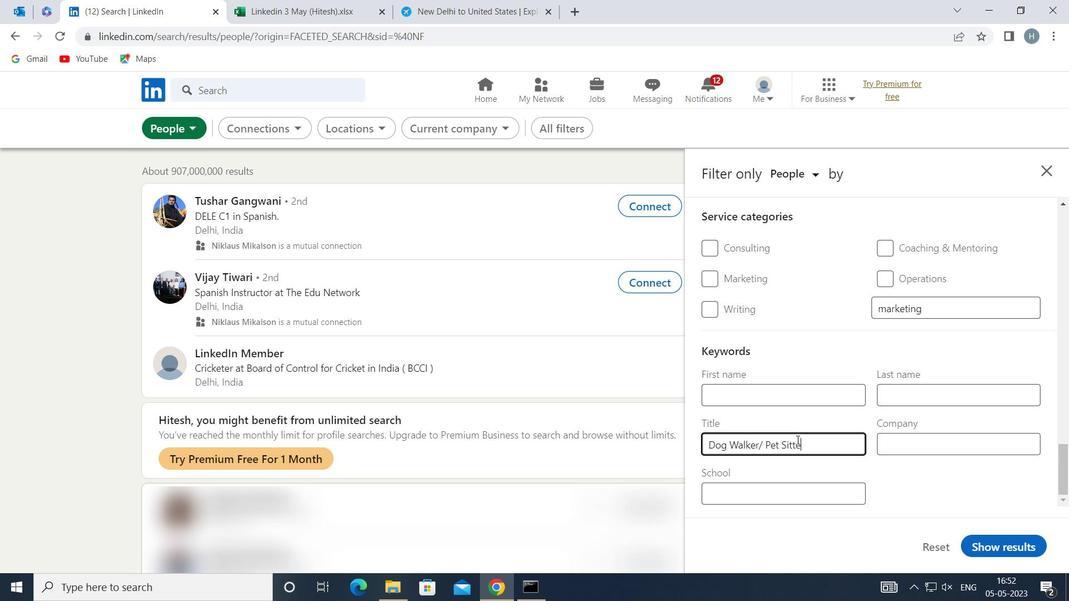 
Action: Mouse moved to (1013, 549)
Screenshot: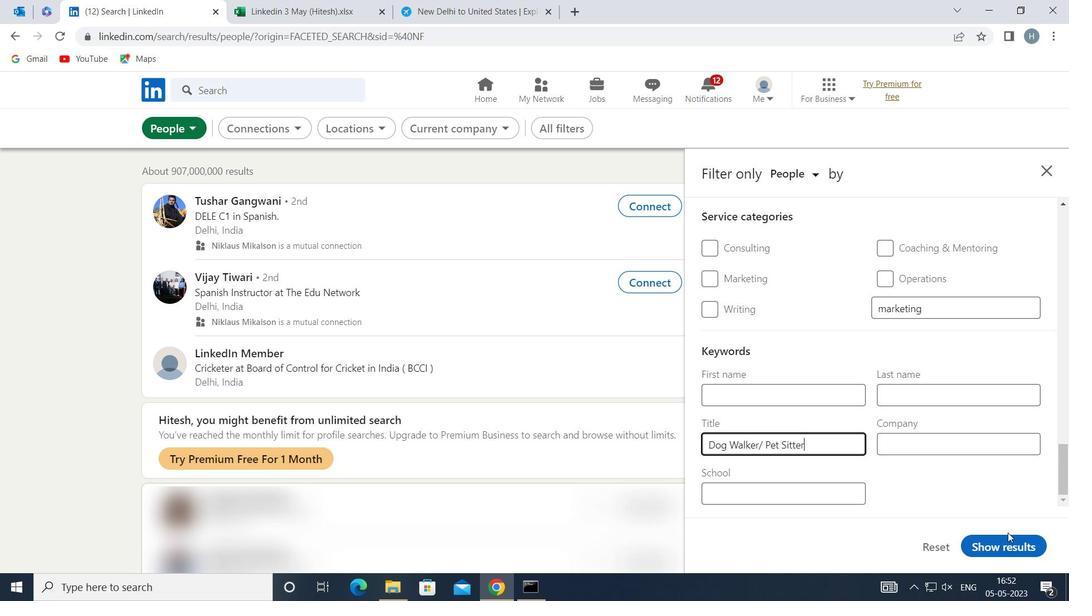 
Action: Mouse pressed left at (1013, 549)
Screenshot: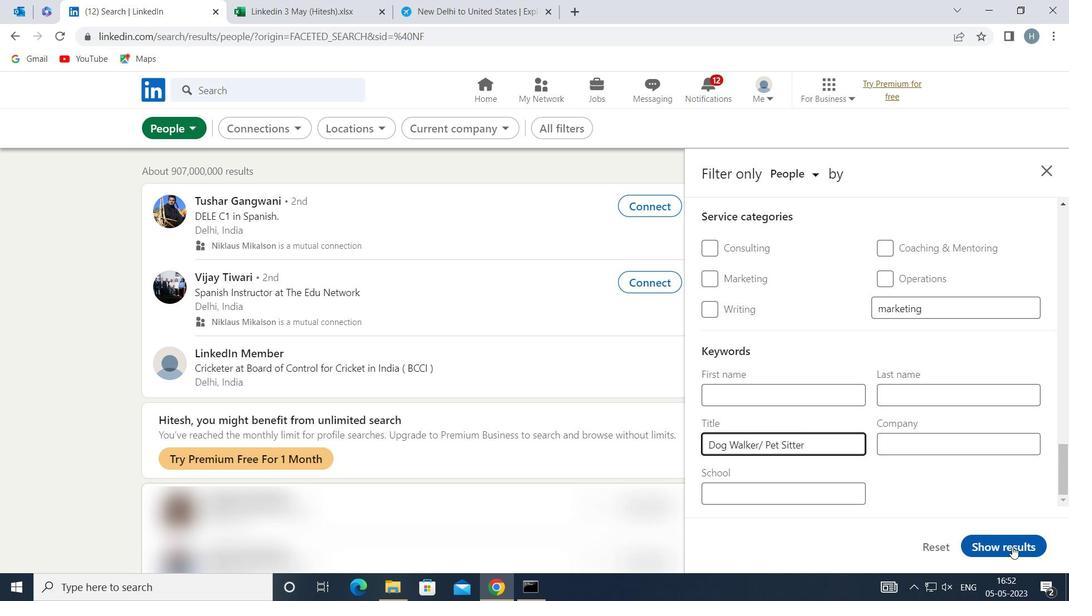 
Action: Mouse moved to (945, 489)
Screenshot: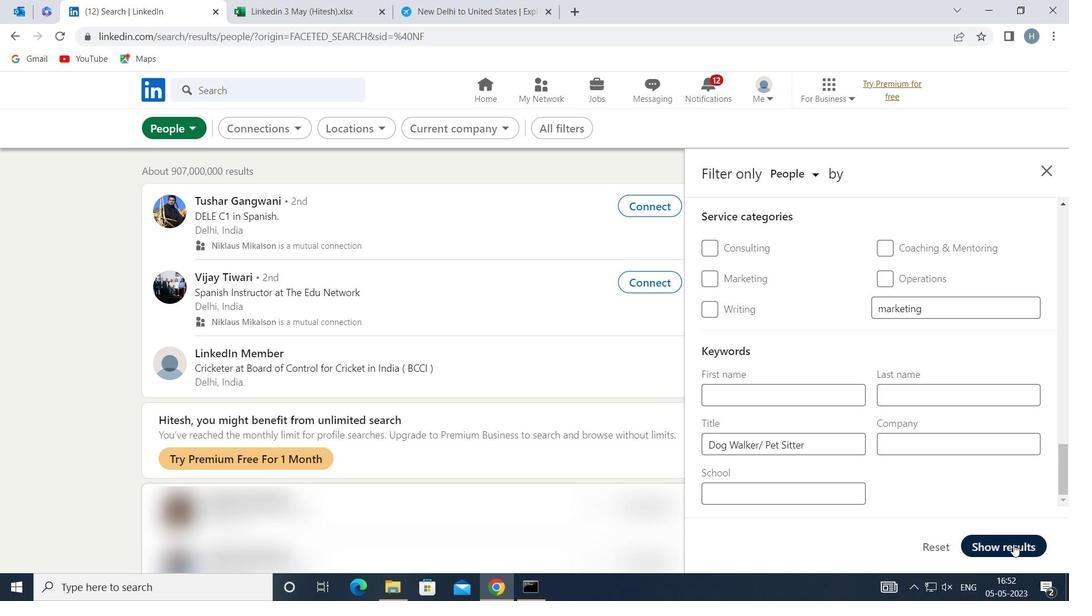 
